 Task: Get the current traffic updates for the Plaza in Santa Fe.
Action: Key pressed <Key.caps_lock>P<Key.caps_lock>laza<Key.space>,<Key.caps_lock>S<Key.caps_lock>anta<Key.space><Key.caps_lock>F<Key.caps_lock>e
Screenshot: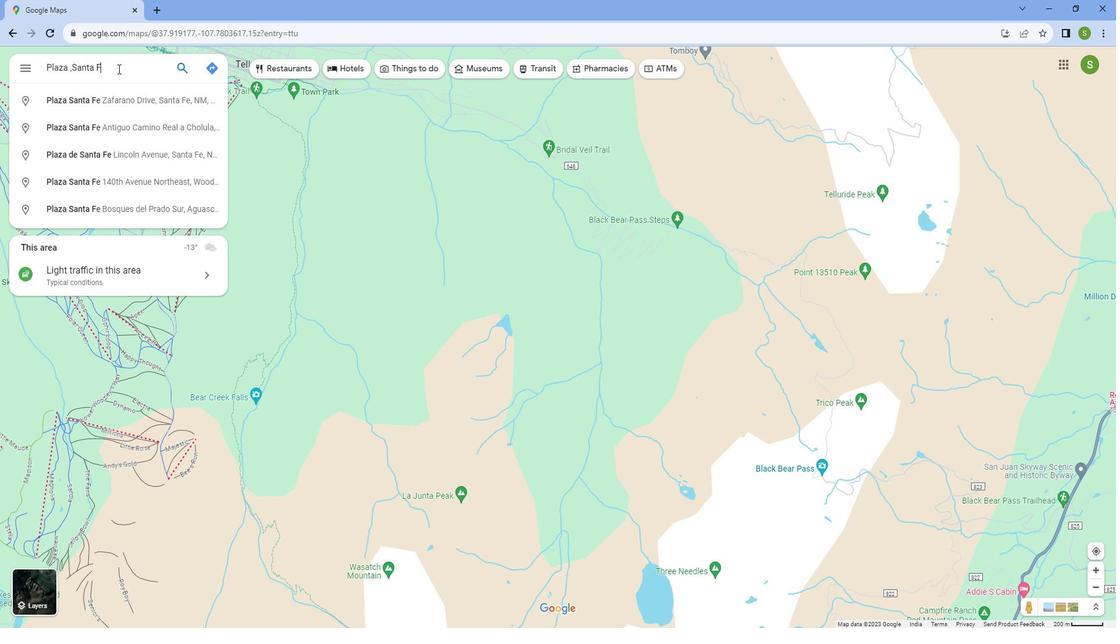 
Action: Mouse moved to (119, 104)
Screenshot: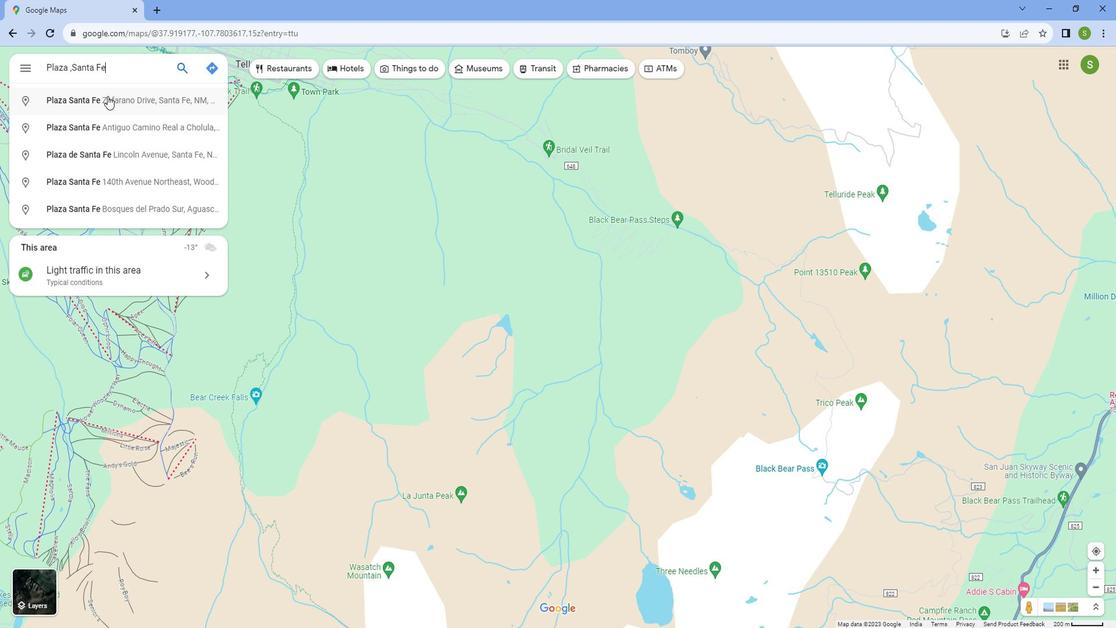 
Action: Mouse pressed left at (119, 104)
Screenshot: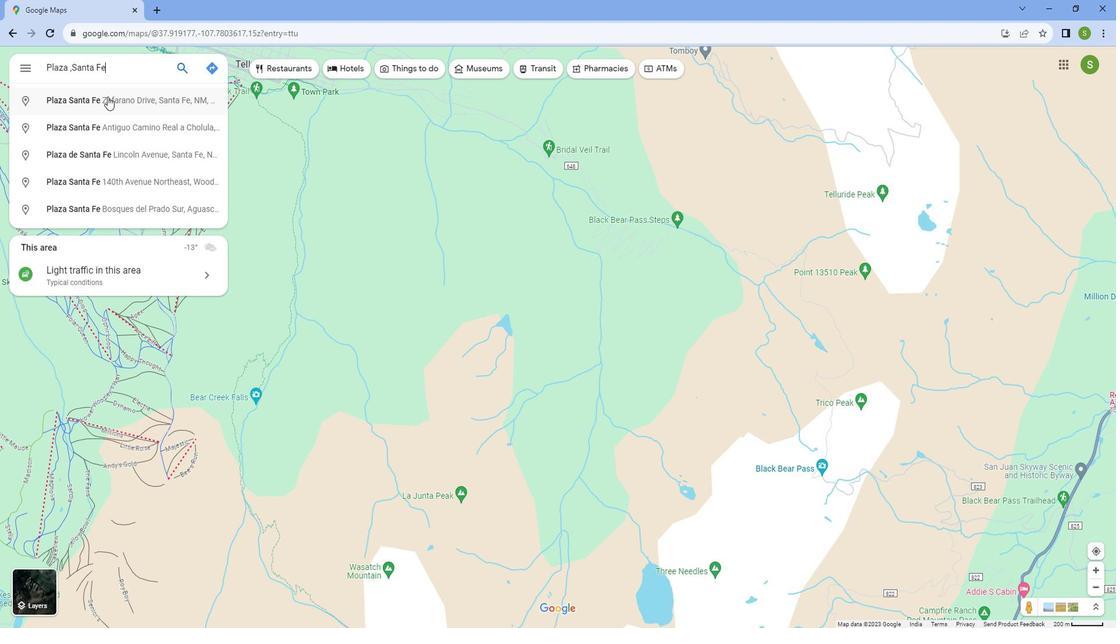 
Action: Mouse moved to (375, 578)
Screenshot: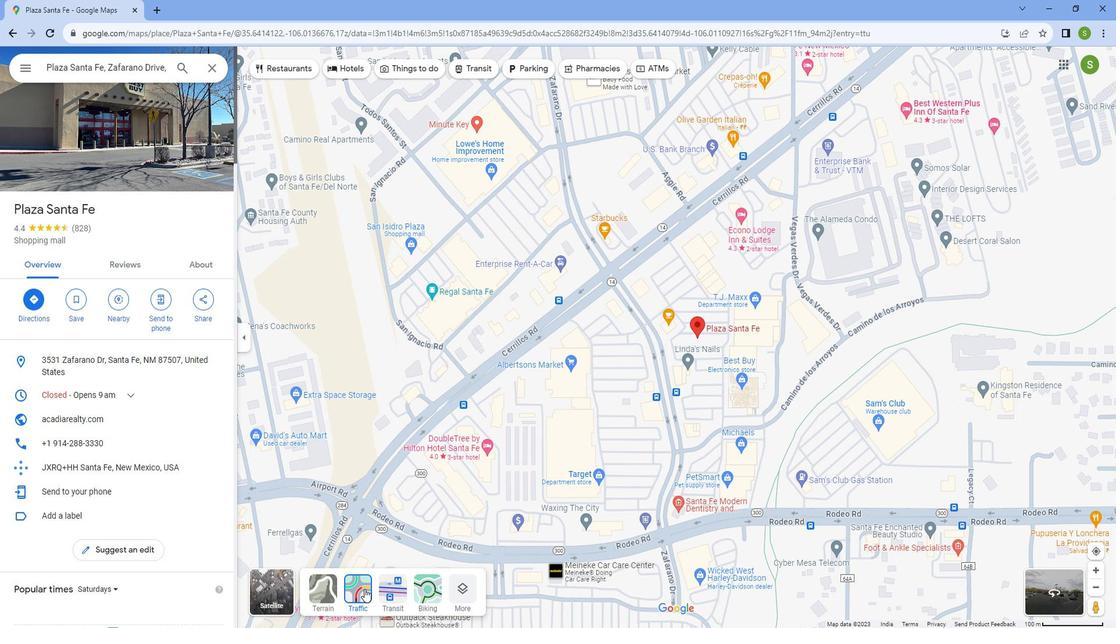 
Action: Mouse pressed left at (375, 578)
Screenshot: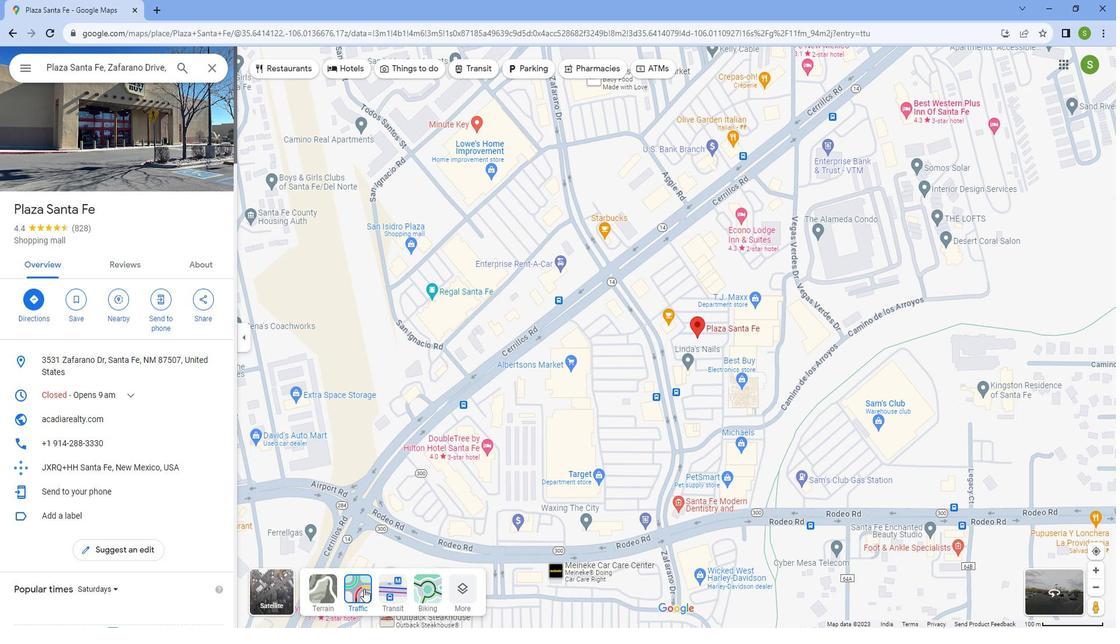 
Action: Mouse moved to (625, 300)
Screenshot: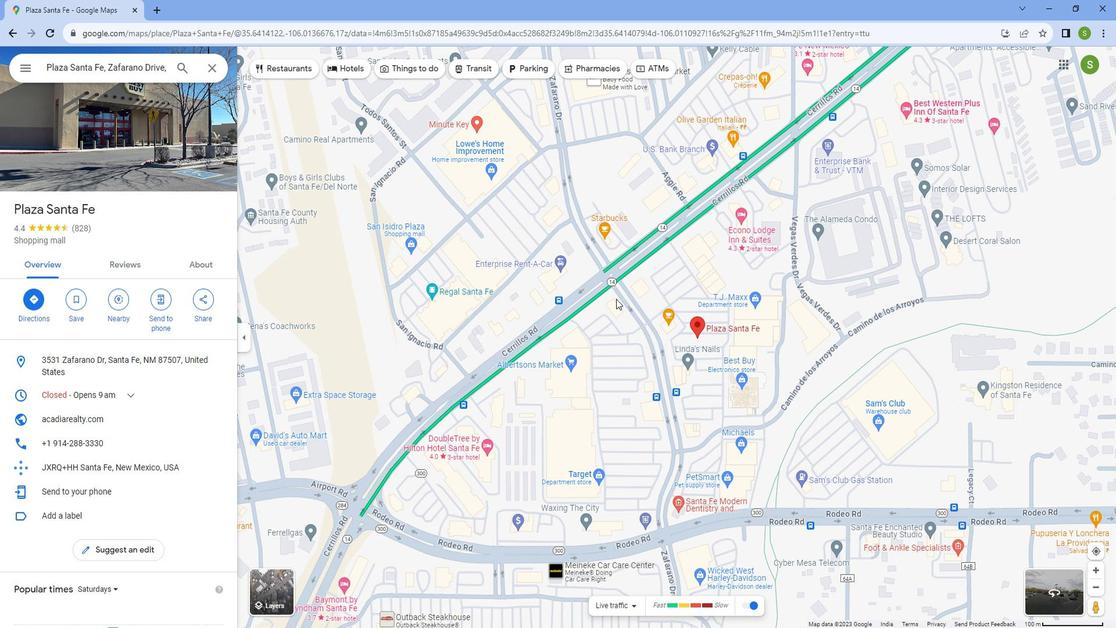 
Action: Mouse pressed left at (625, 300)
Screenshot: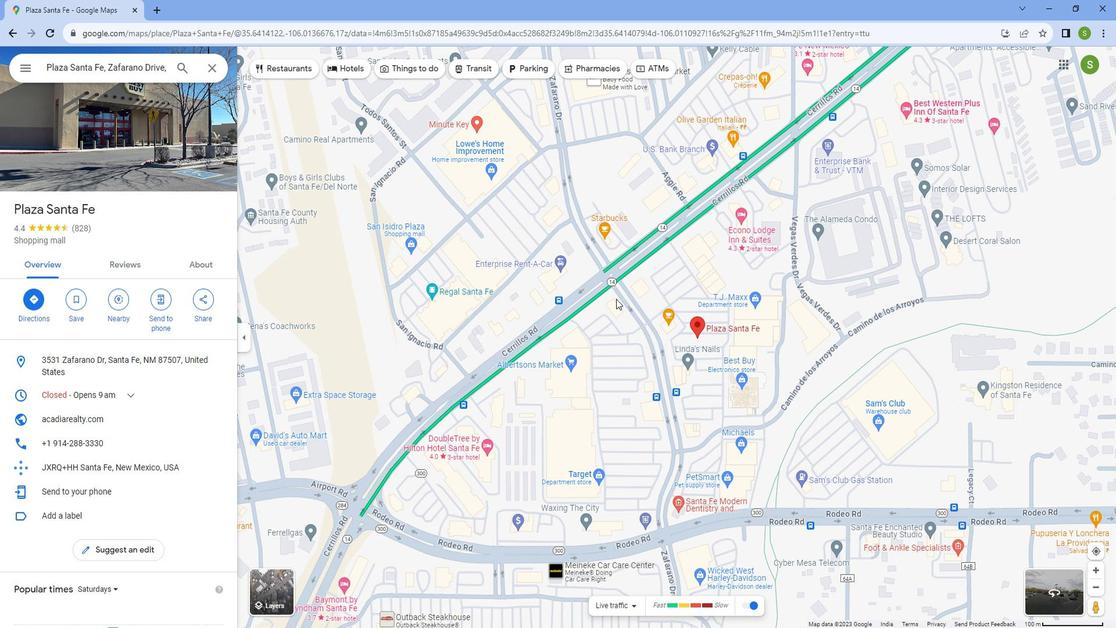 
Action: Mouse moved to (681, 362)
Screenshot: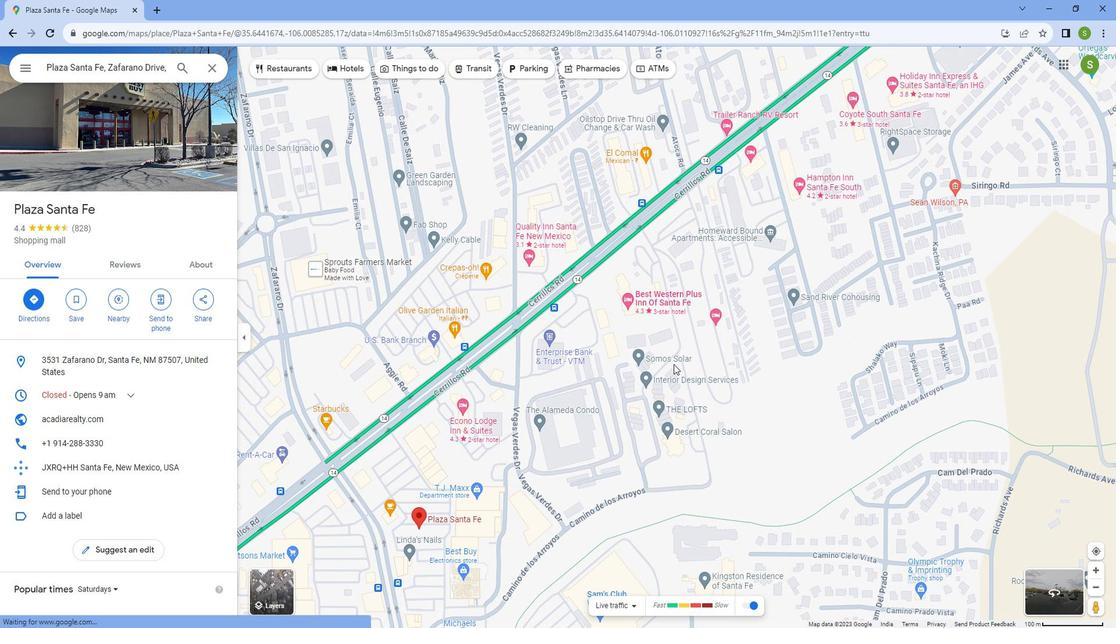 
Action: Mouse pressed left at (681, 362)
Screenshot: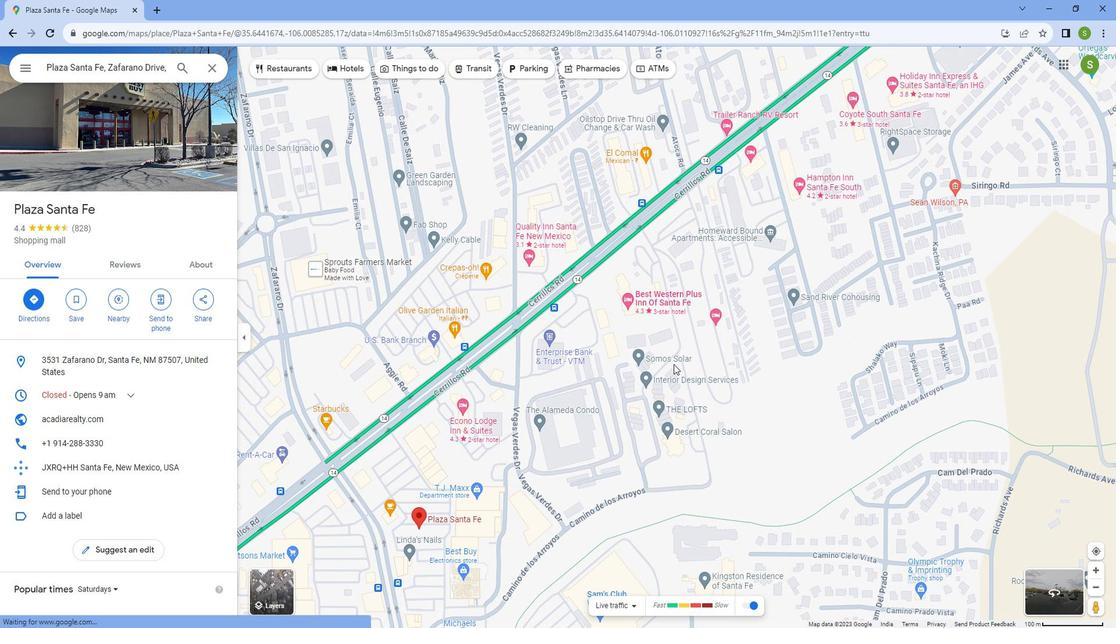 
Action: Mouse moved to (819, 411)
Screenshot: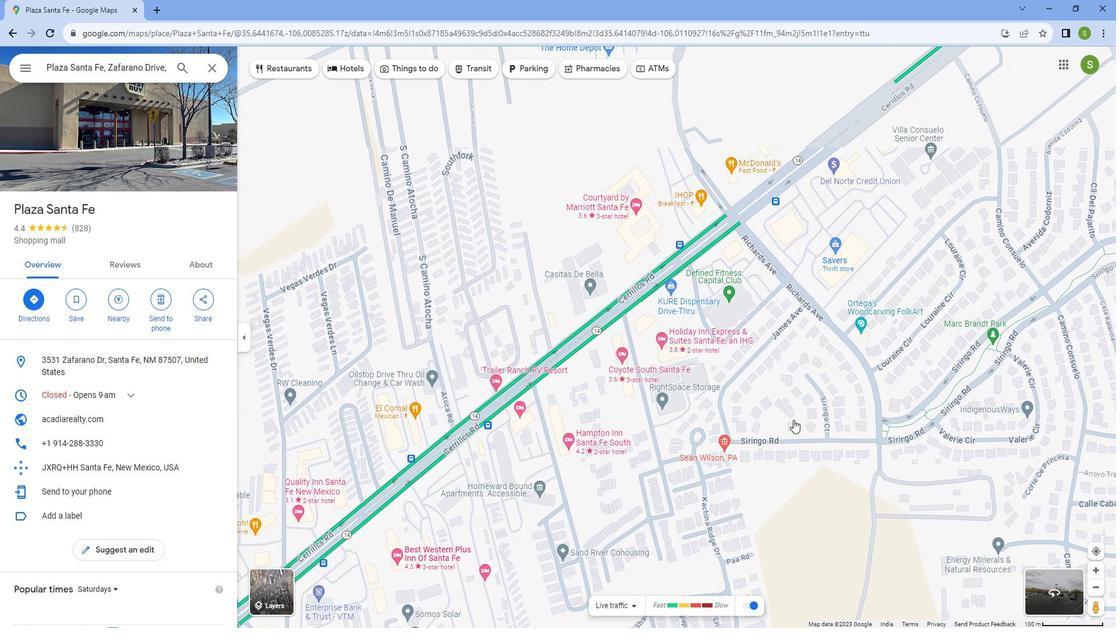 
Action: Mouse pressed left at (819, 411)
Screenshot: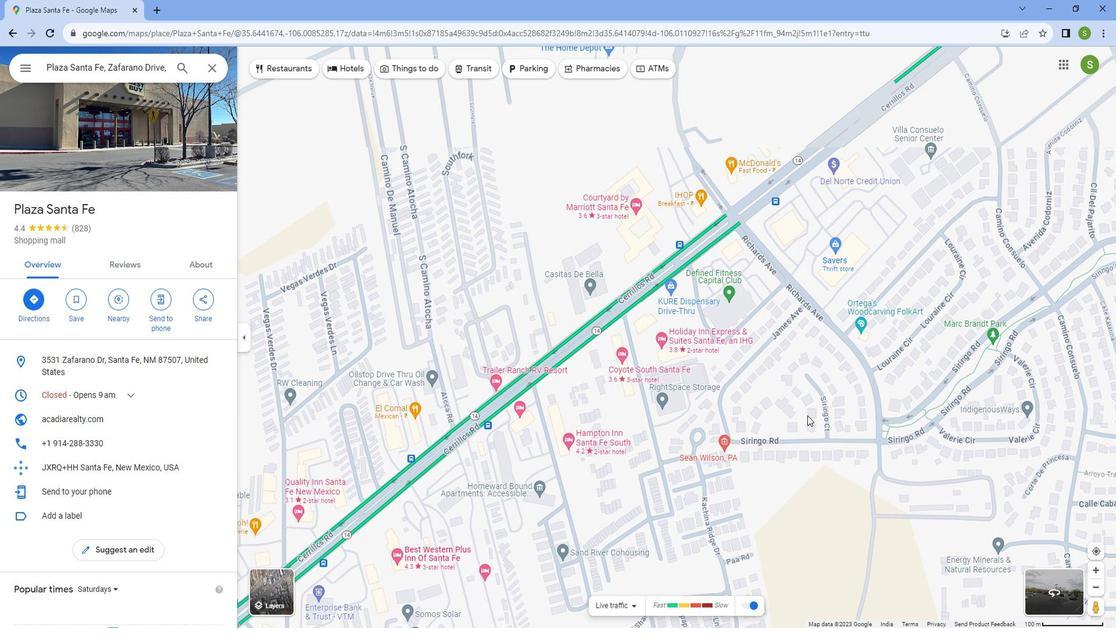 
Action: Mouse moved to (549, 410)
Screenshot: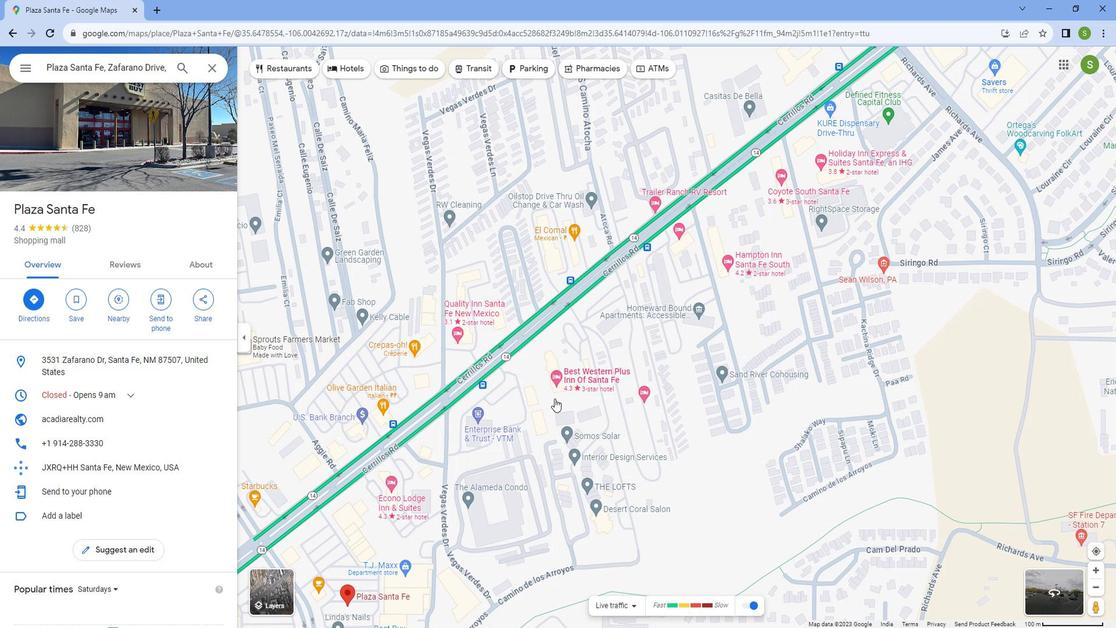 
Action: Mouse pressed left at (549, 410)
Screenshot: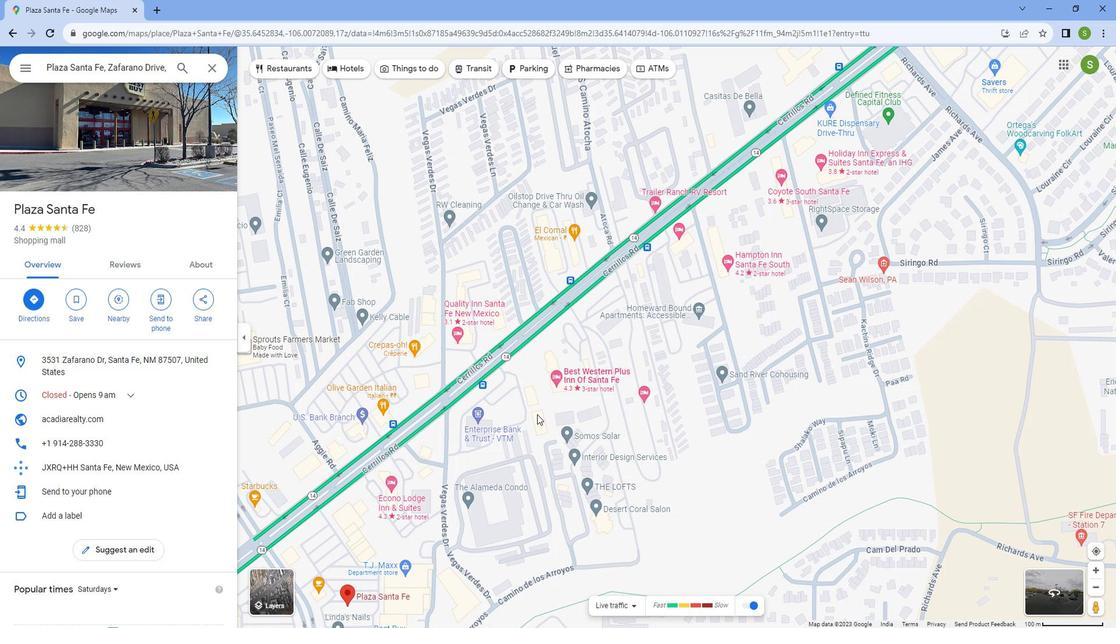 
Action: Mouse moved to (485, 428)
Screenshot: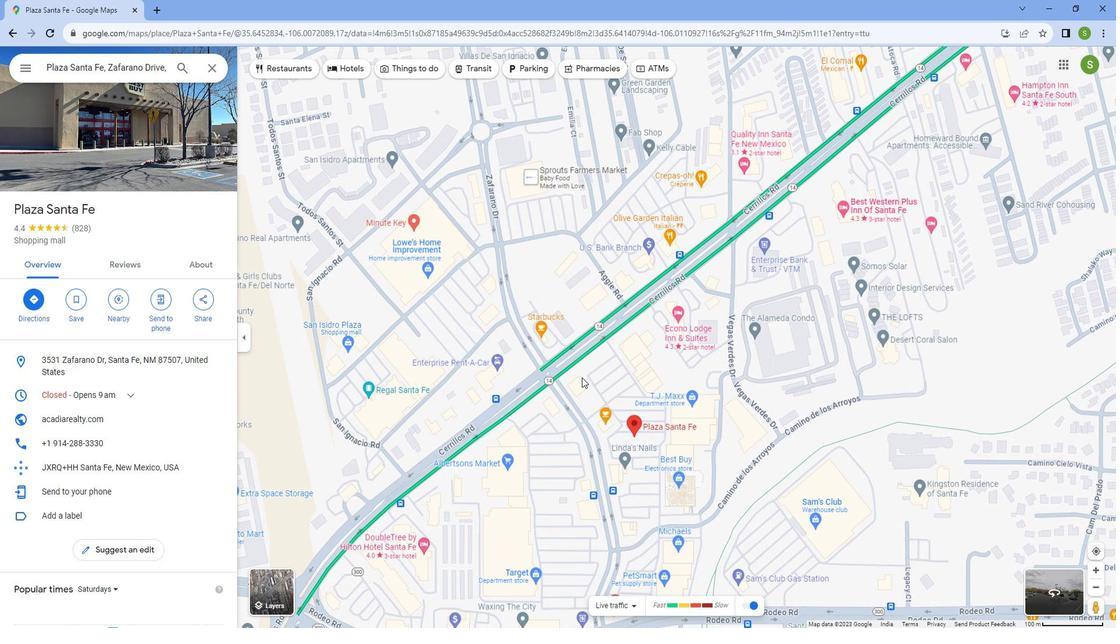 
Action: Mouse pressed left at (485, 428)
Screenshot: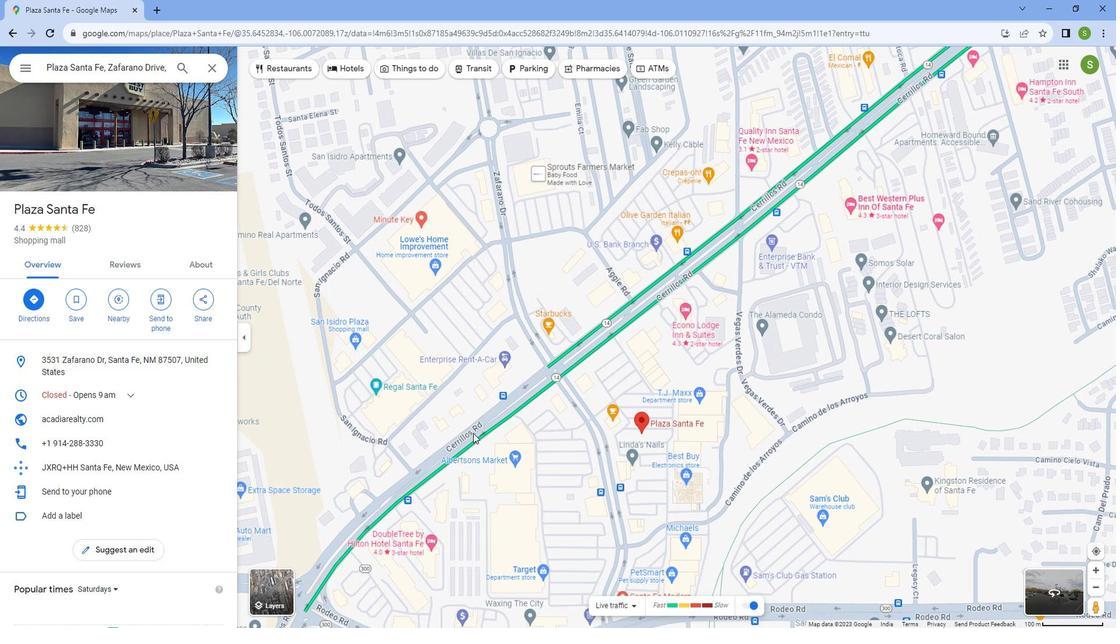 
Action: Mouse moved to (557, 422)
Screenshot: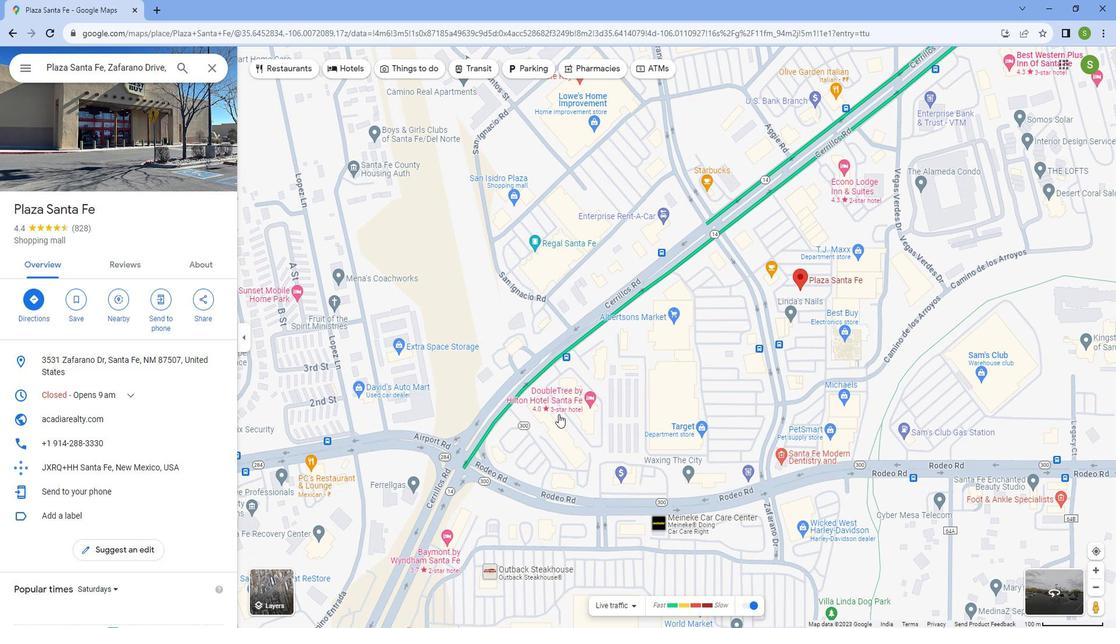 
Action: Mouse pressed left at (557, 422)
Screenshot: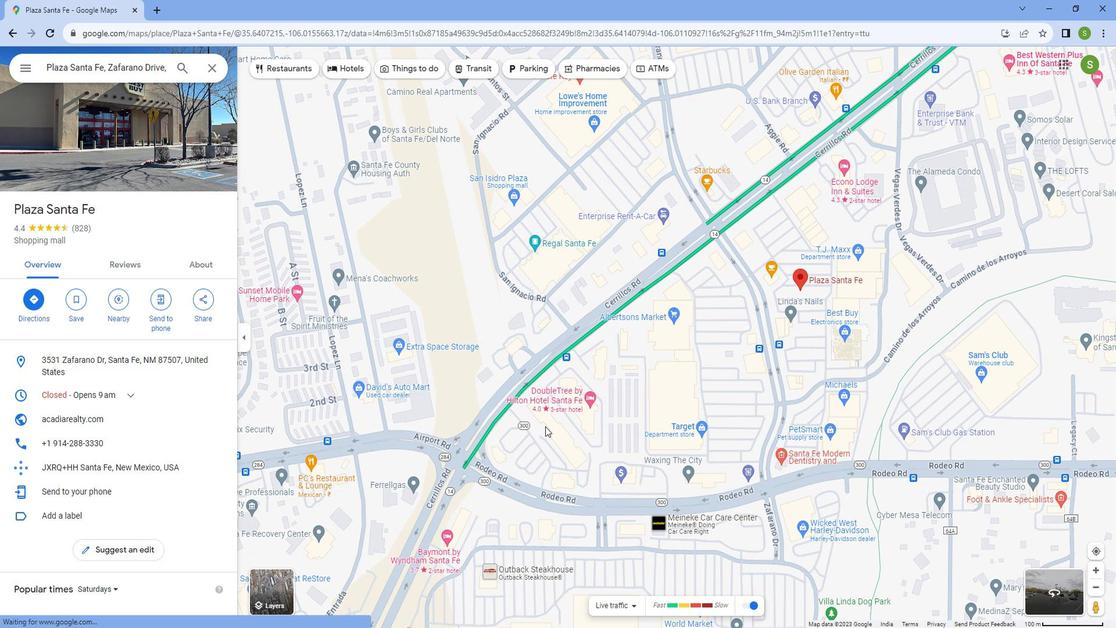 
Action: Mouse moved to (598, 338)
Screenshot: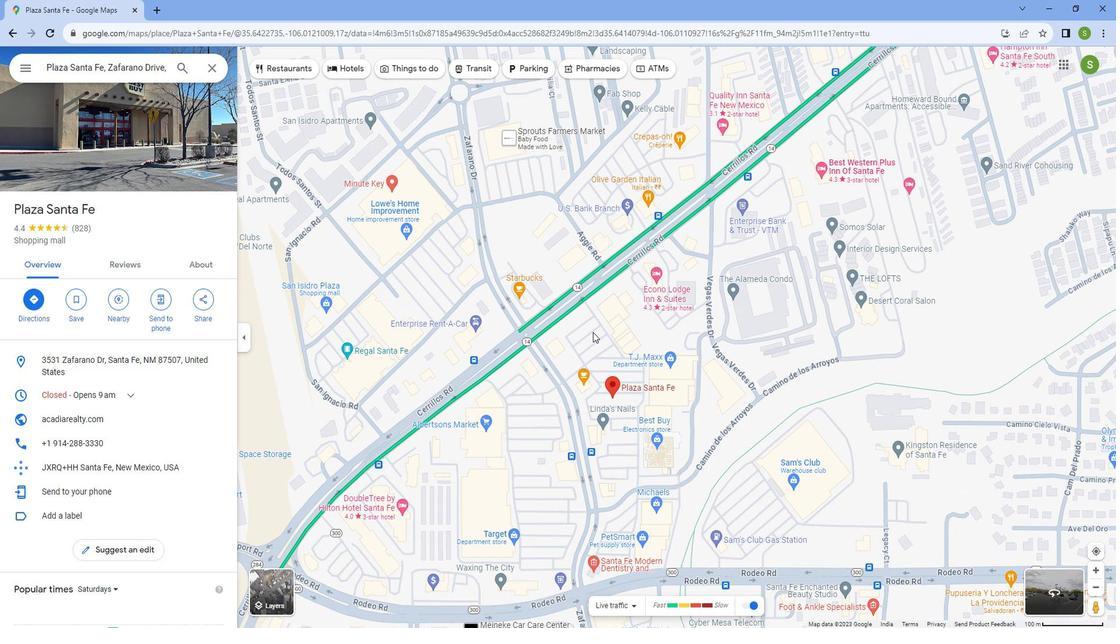 
Action: Mouse scrolled (598, 339) with delta (0, 0)
Screenshot: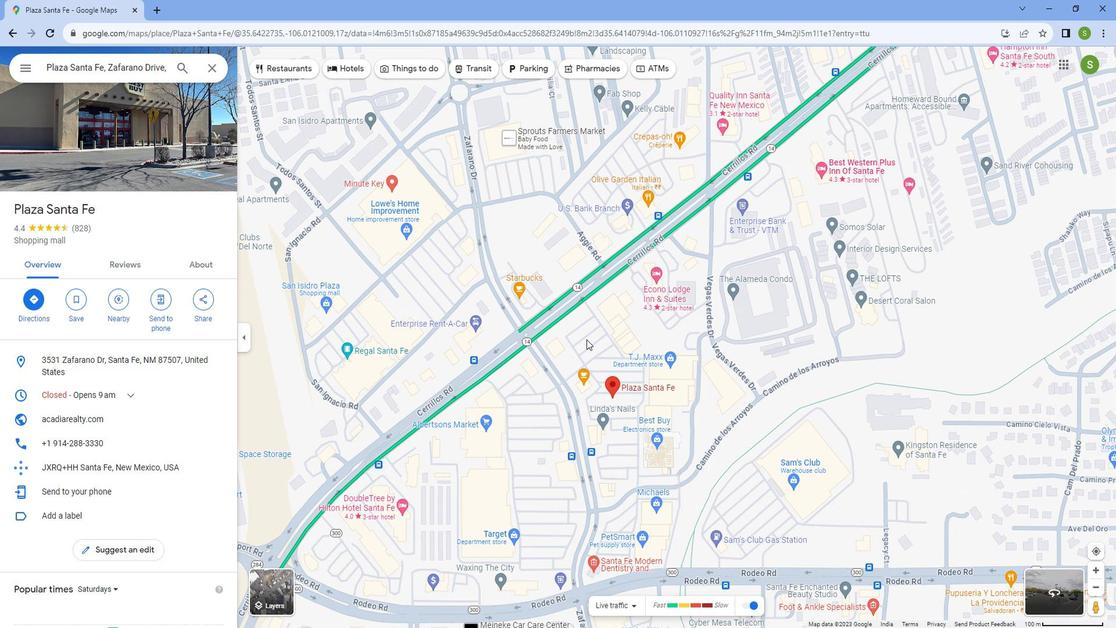 
Action: Mouse scrolled (598, 339) with delta (0, 0)
Screenshot: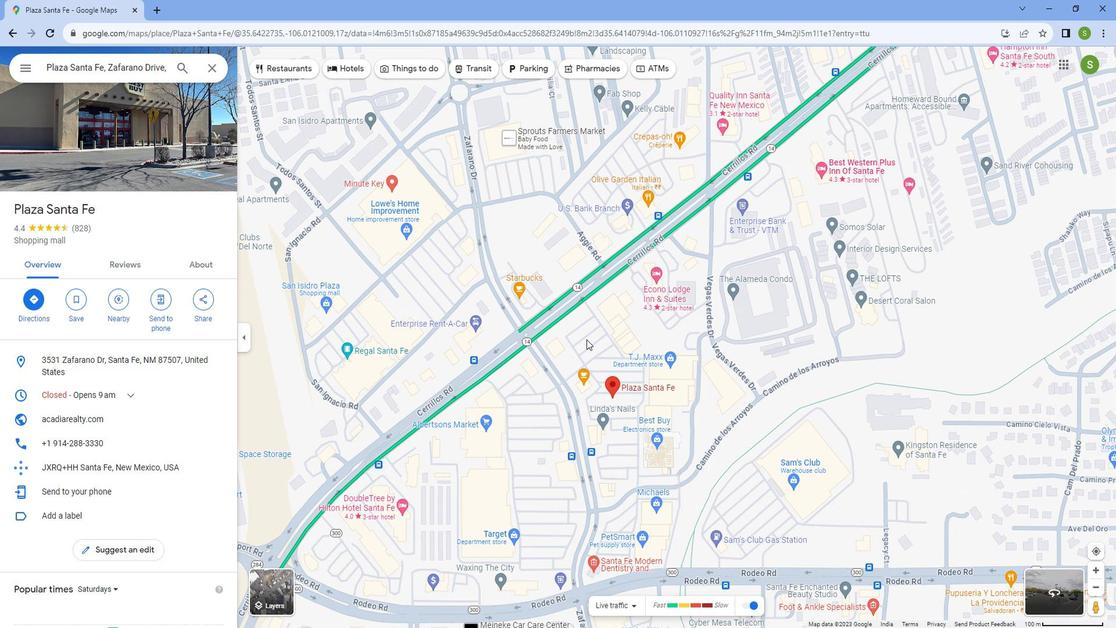 
Action: Mouse scrolled (598, 339) with delta (0, 0)
Screenshot: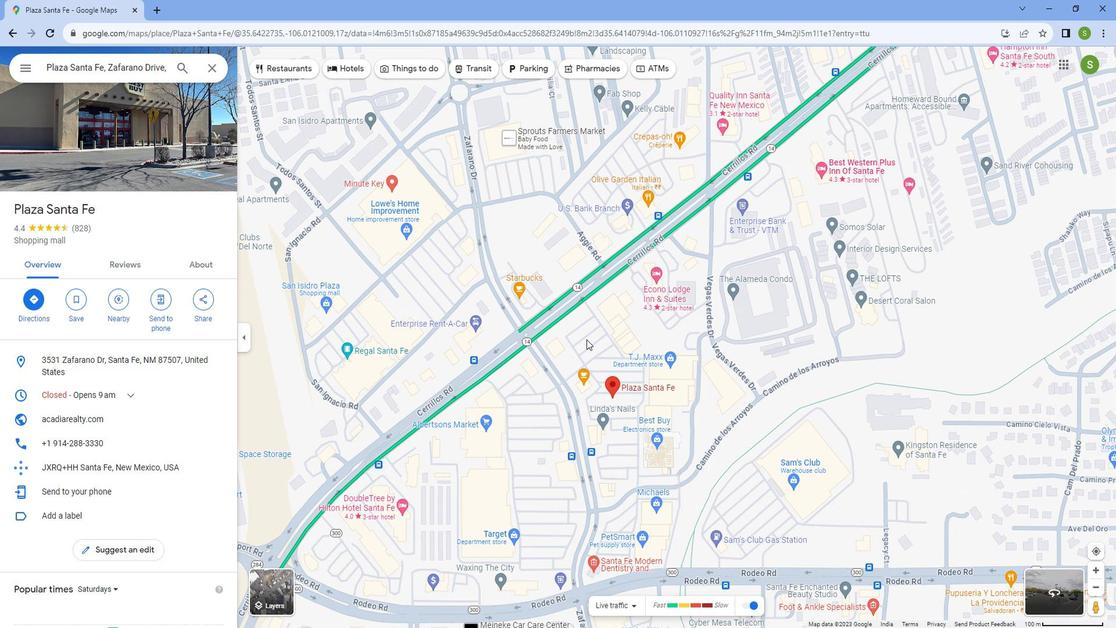 
Action: Mouse scrolled (598, 339) with delta (0, 0)
Screenshot: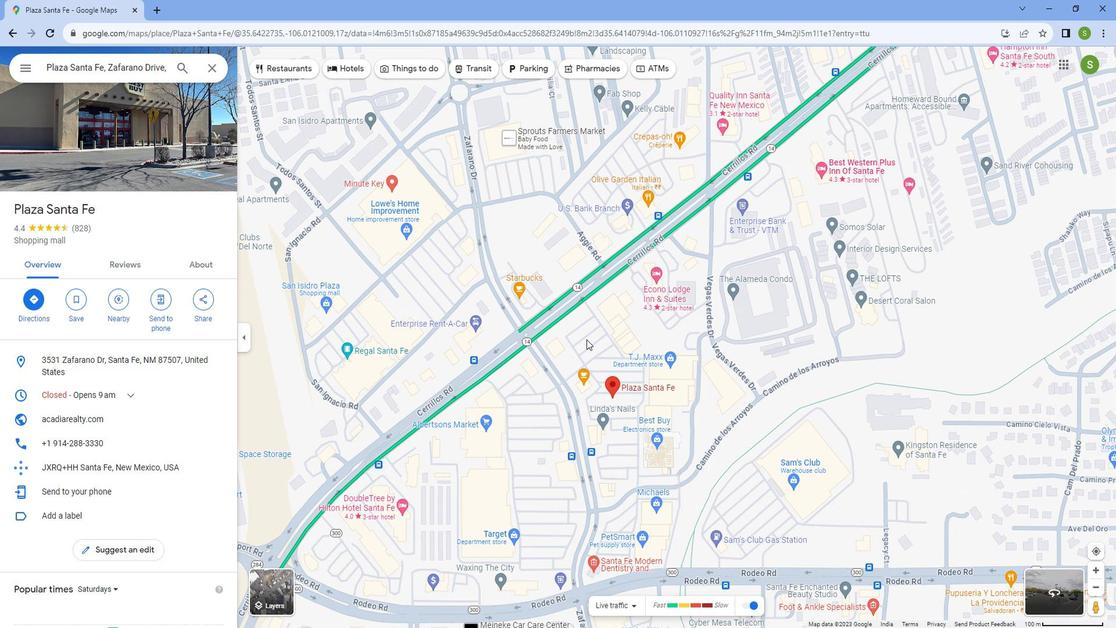 
Action: Mouse scrolled (598, 339) with delta (0, 0)
Screenshot: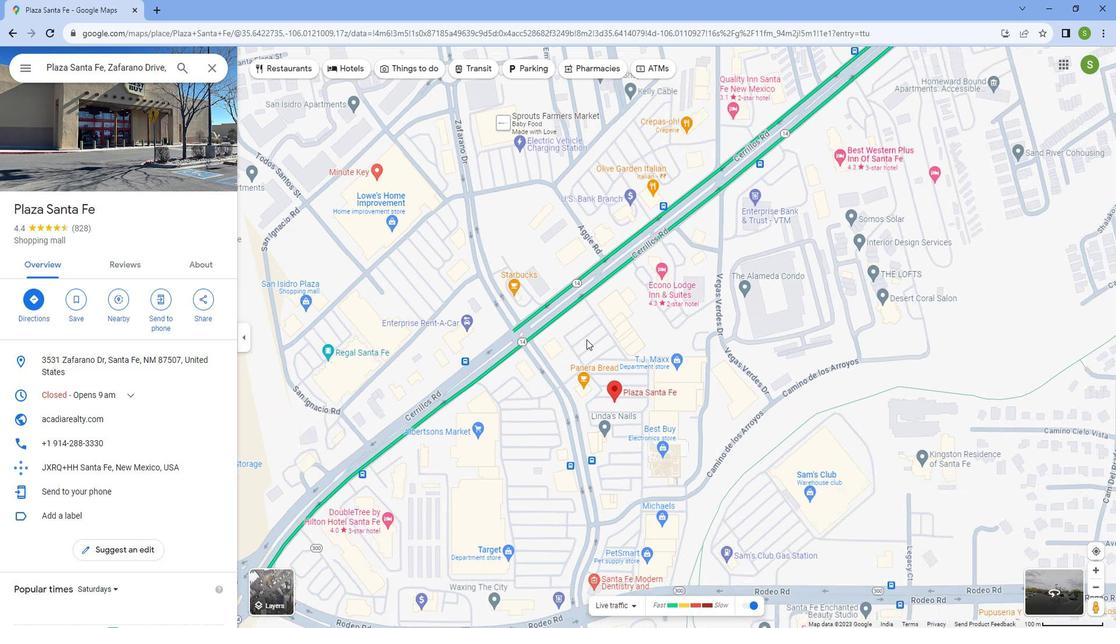 
Action: Mouse moved to (628, 322)
Screenshot: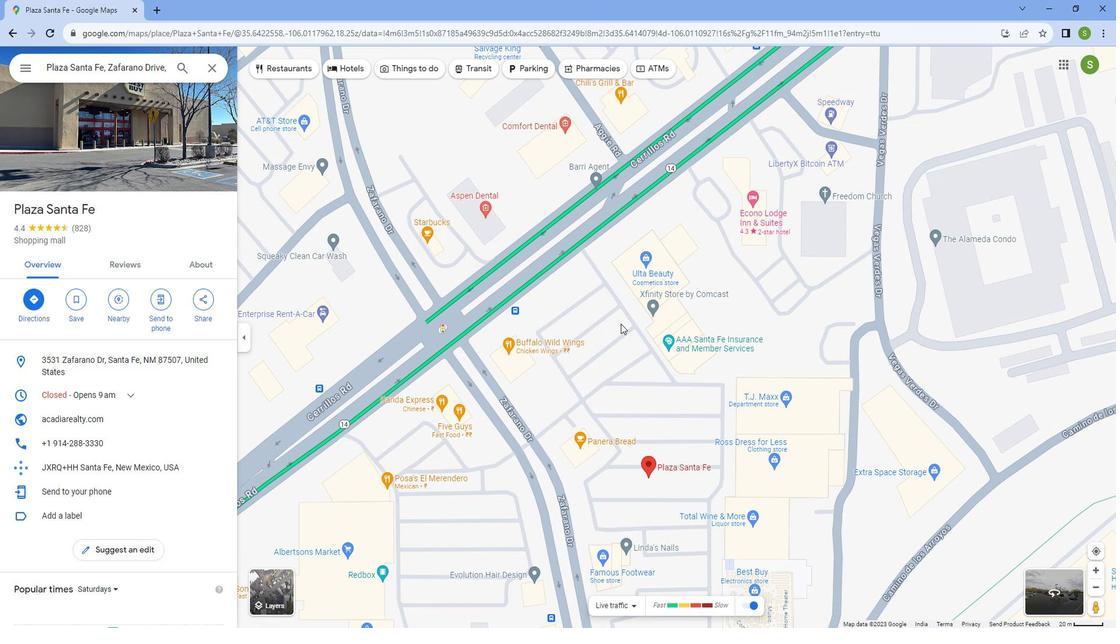 
Action: Mouse pressed left at (628, 322)
Screenshot: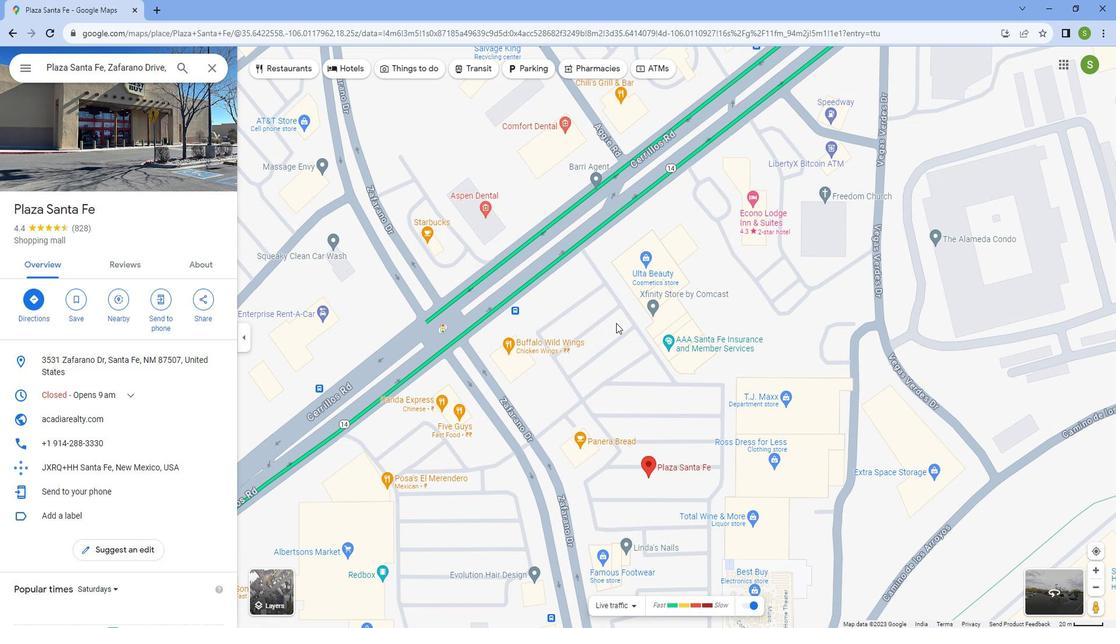 
Action: Mouse moved to (512, 579)
Screenshot: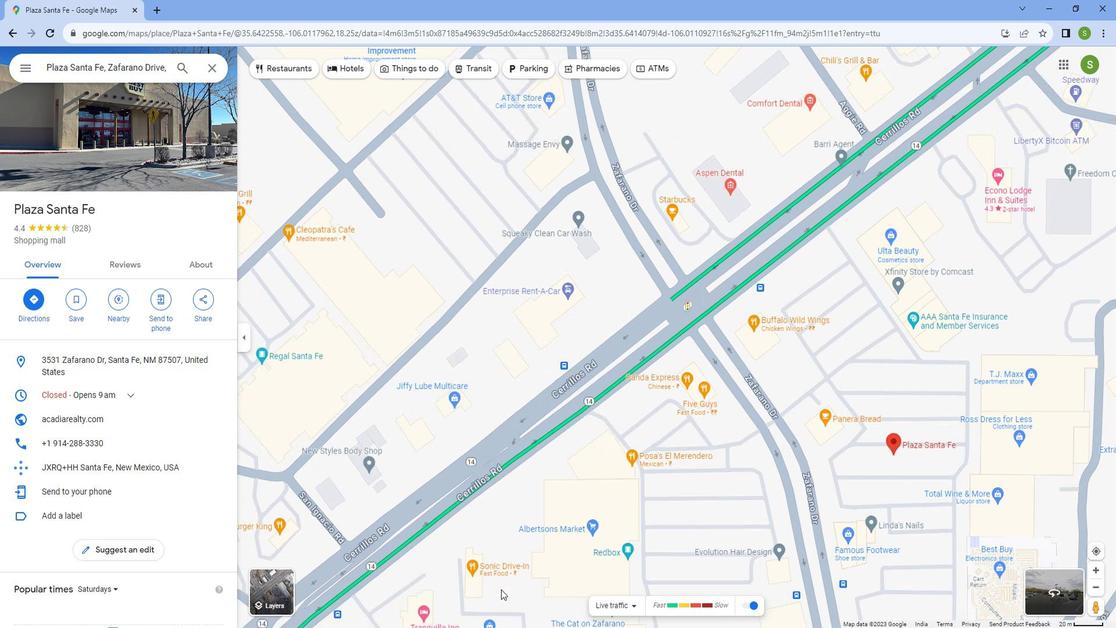 
Action: Mouse pressed left at (512, 579)
Screenshot: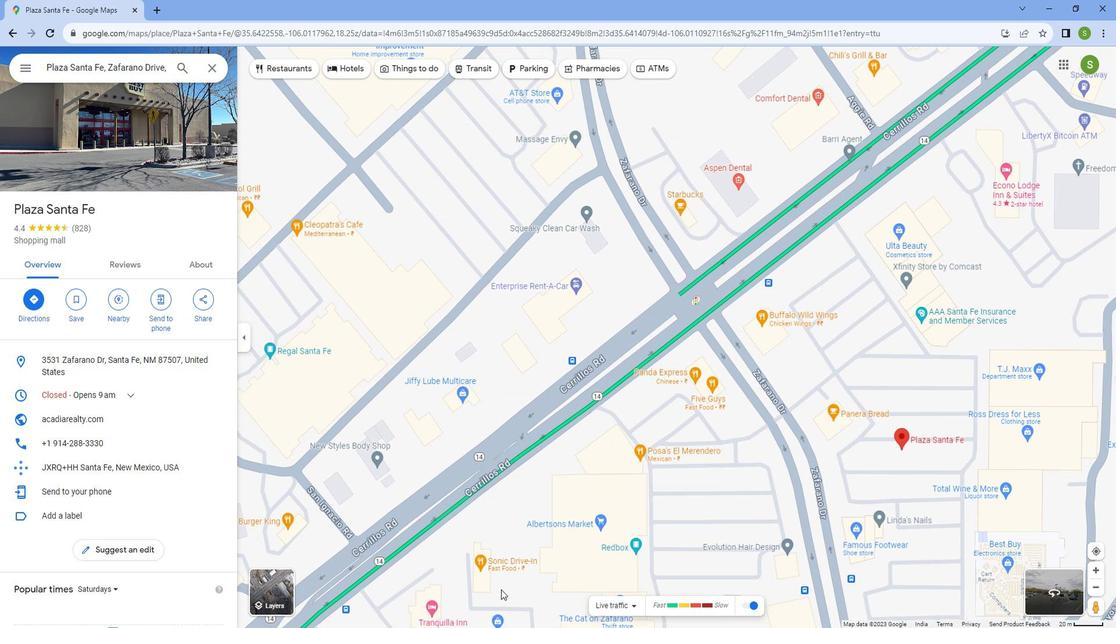 
Action: Mouse moved to (685, 519)
Screenshot: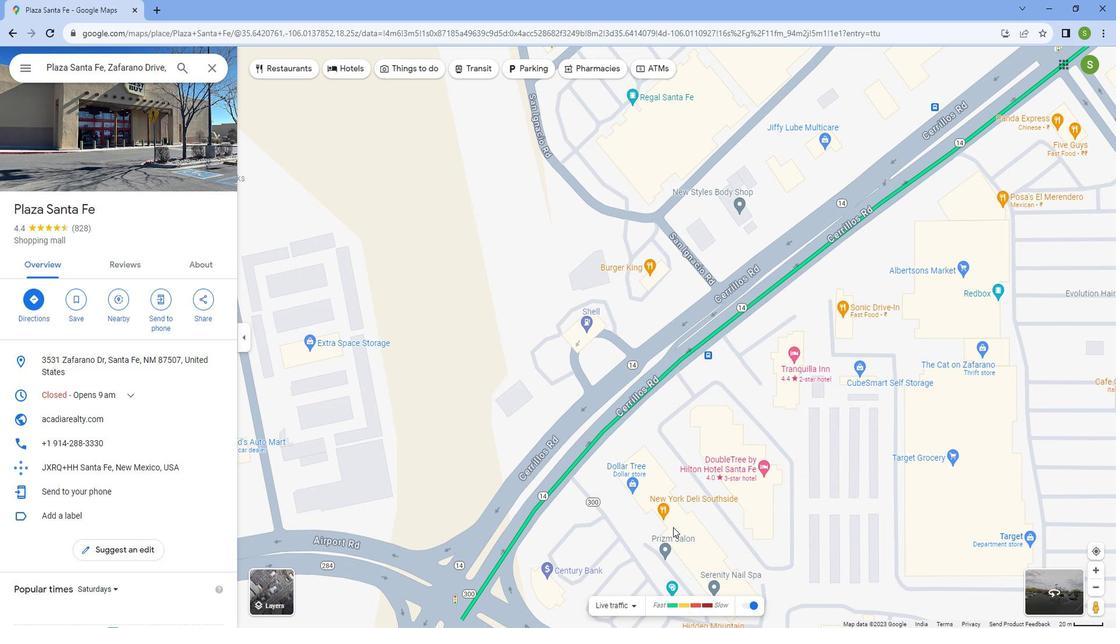 
Action: Mouse pressed left at (685, 519)
Screenshot: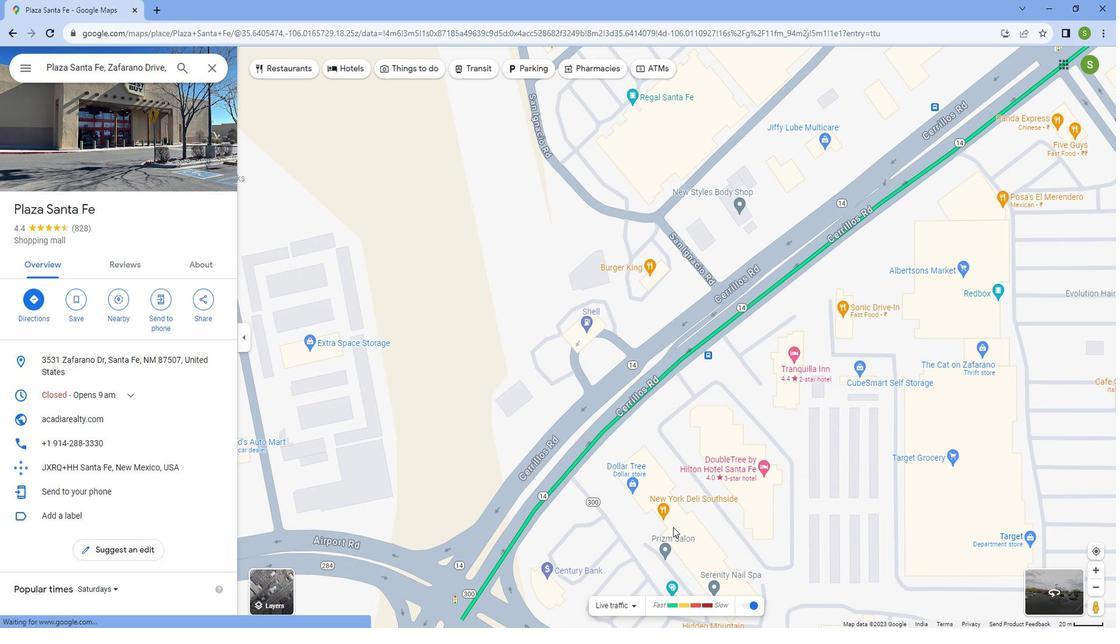 
Action: Mouse moved to (768, 336)
Screenshot: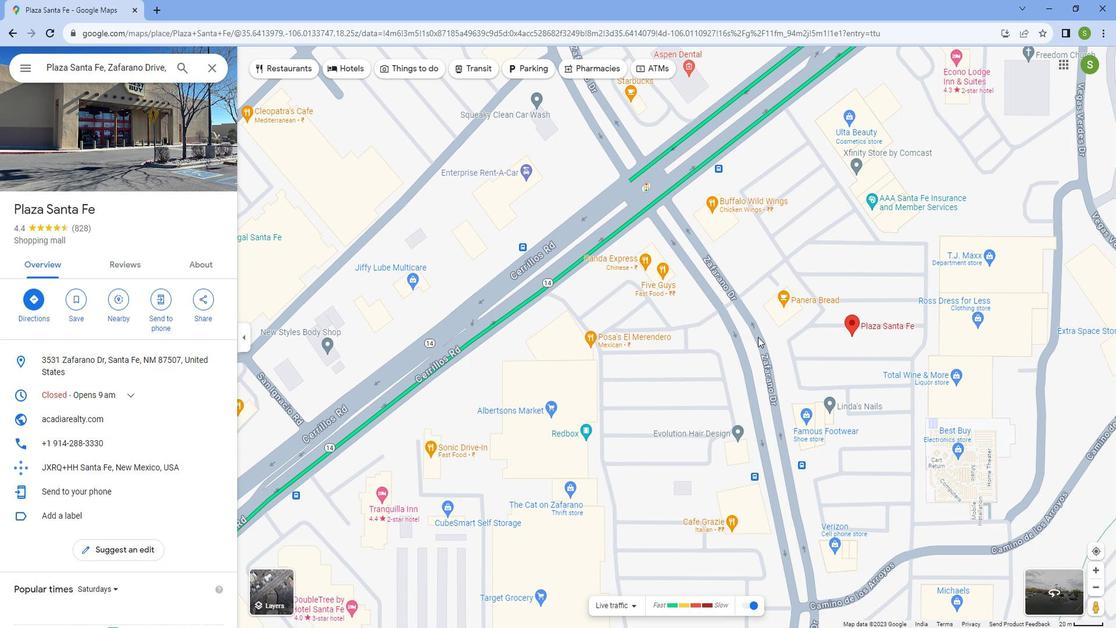 
Action: Mouse pressed left at (768, 336)
Screenshot: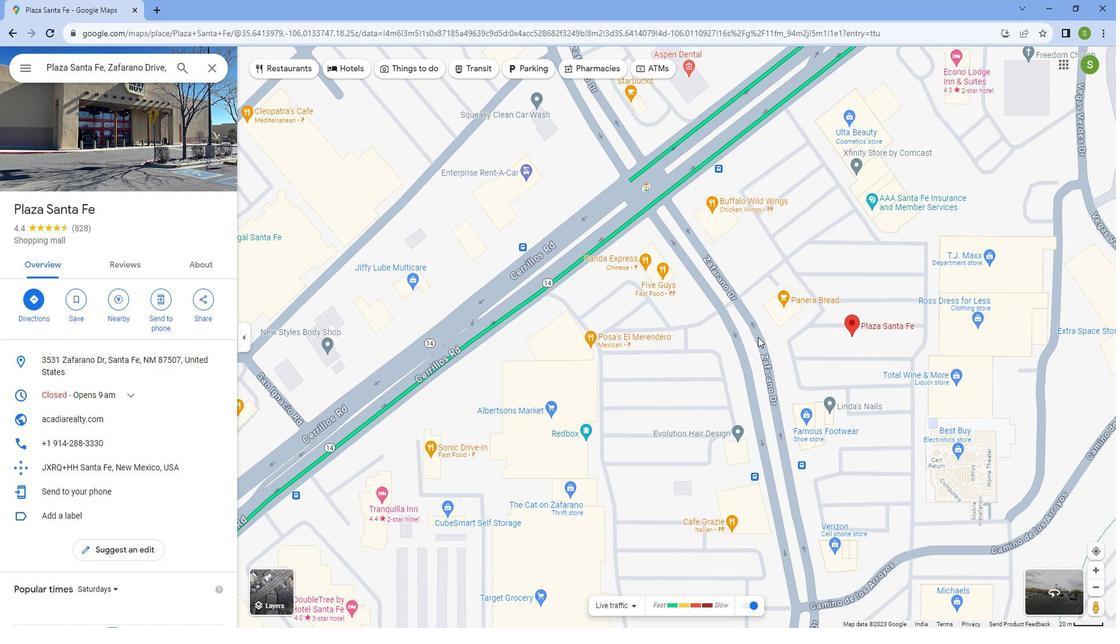 
Action: Mouse moved to (622, 200)
Screenshot: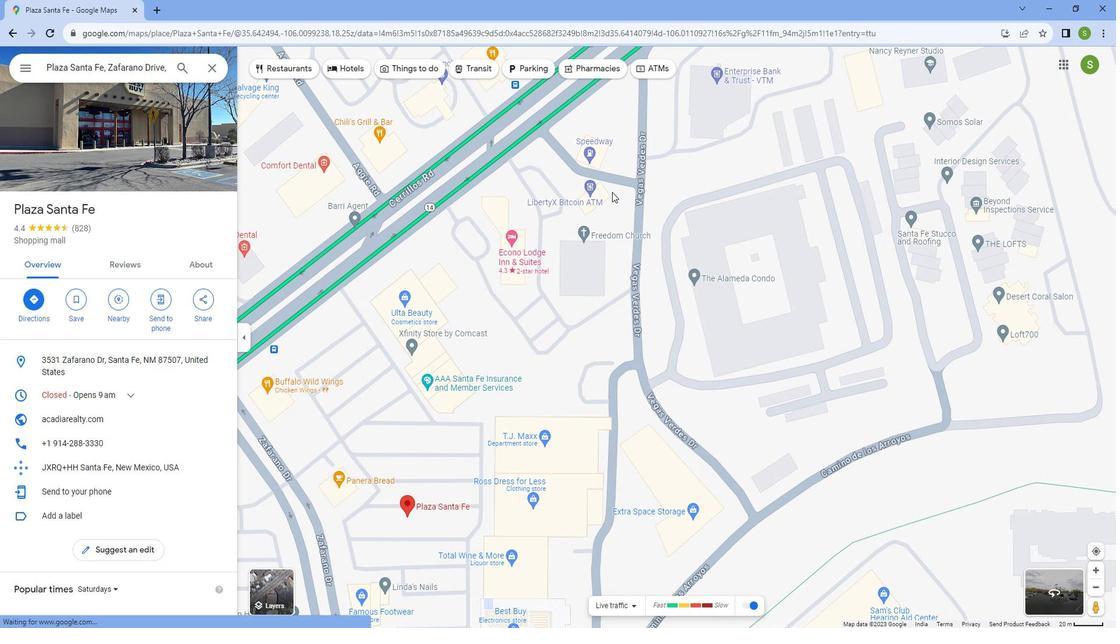 
Action: Mouse pressed left at (622, 200)
Screenshot: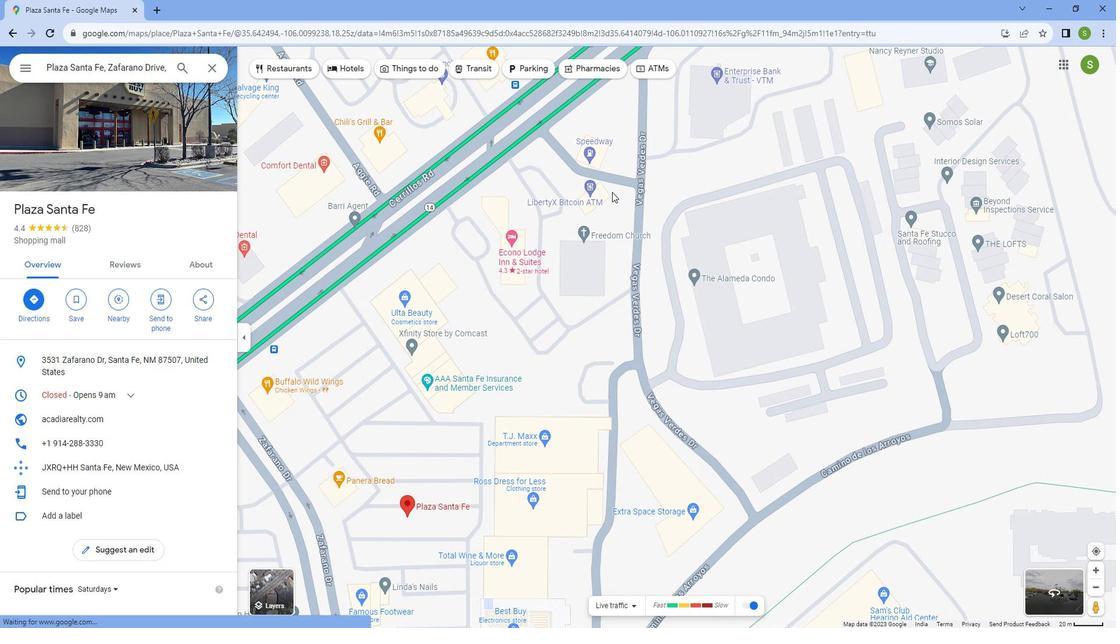
Action: Mouse moved to (835, 311)
Screenshot: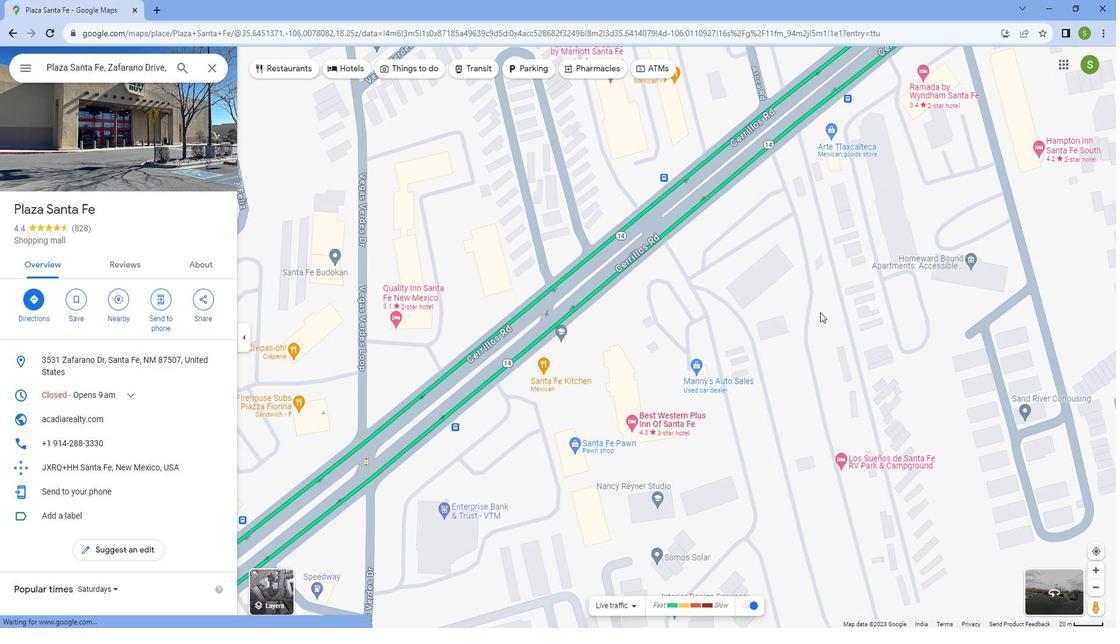 
Action: Mouse pressed left at (835, 311)
Screenshot: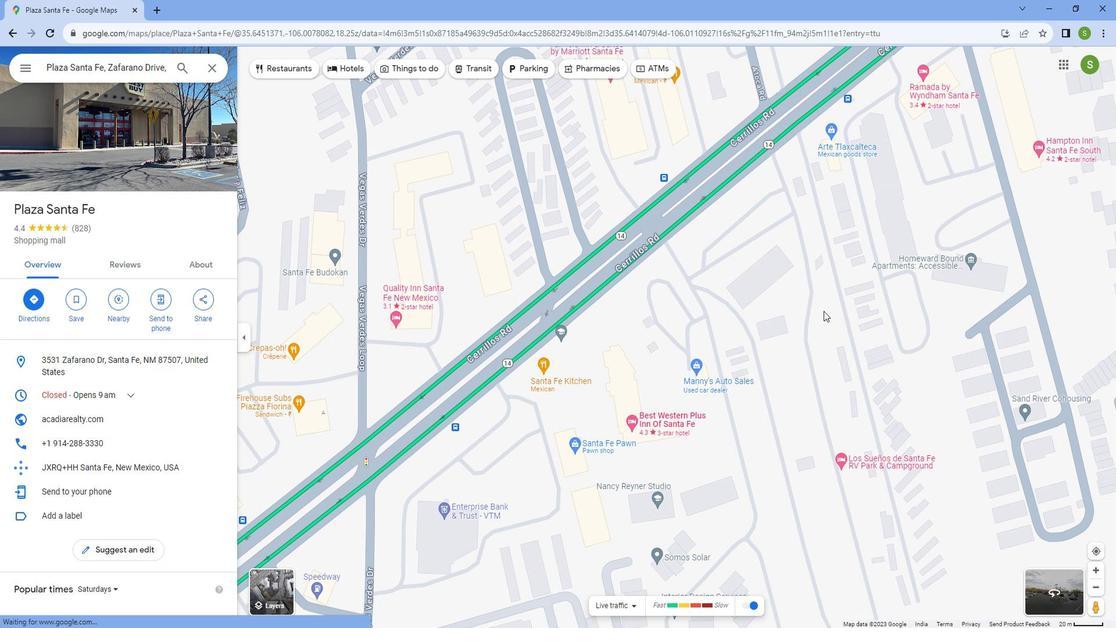 
Action: Mouse moved to (800, 286)
Screenshot: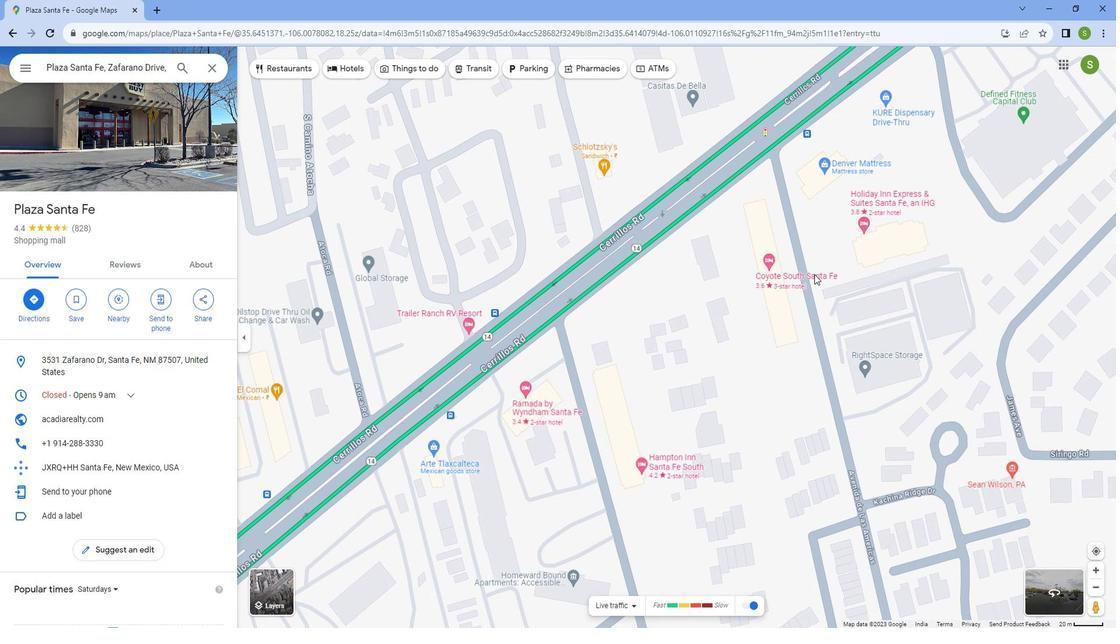 
Action: Mouse pressed left at (800, 286)
Screenshot: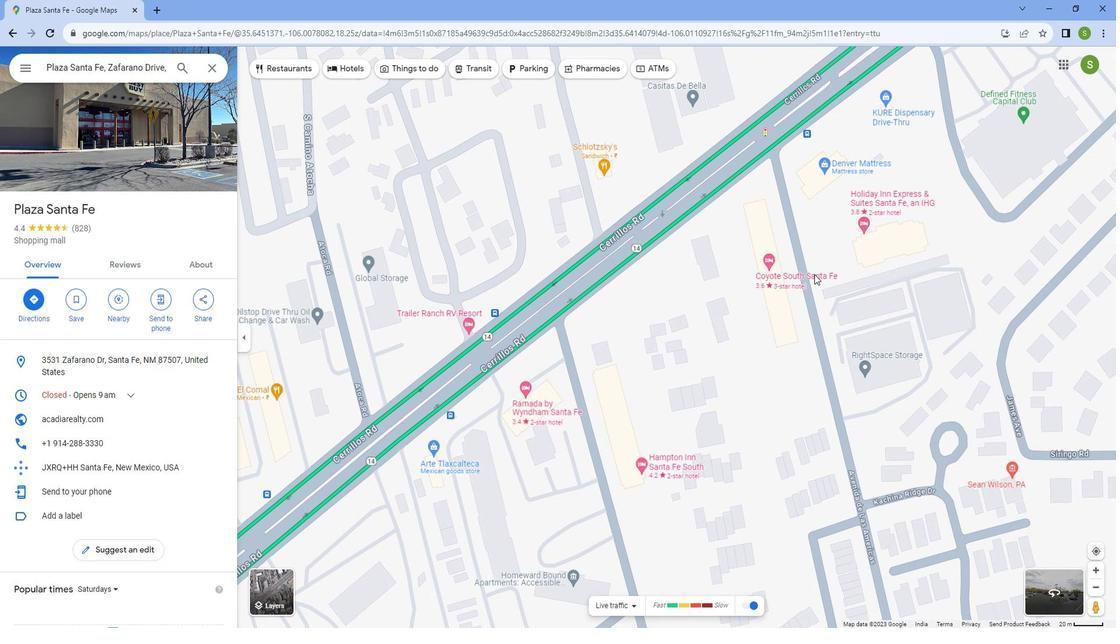
Action: Mouse moved to (553, 336)
Screenshot: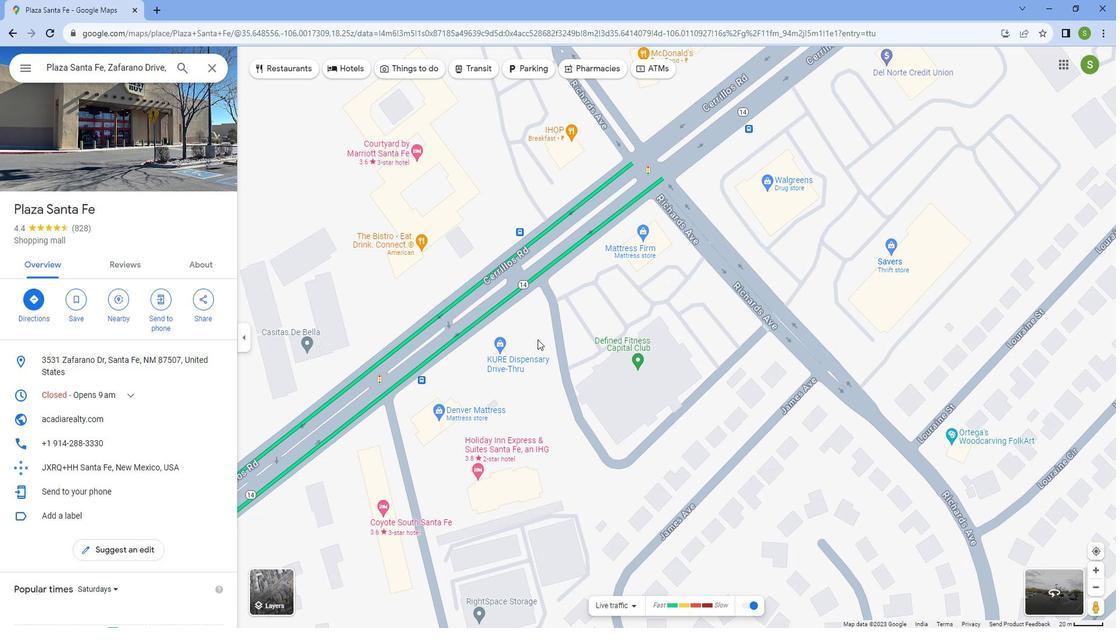 
Action: Mouse pressed left at (553, 336)
Screenshot: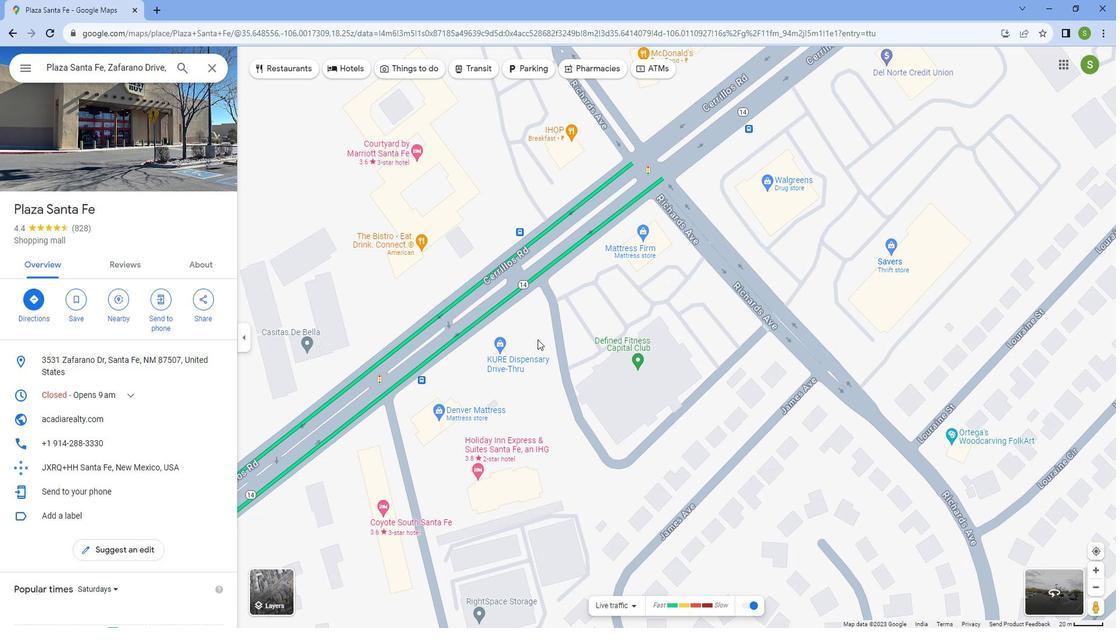 
Action: Mouse moved to (752, 206)
Screenshot: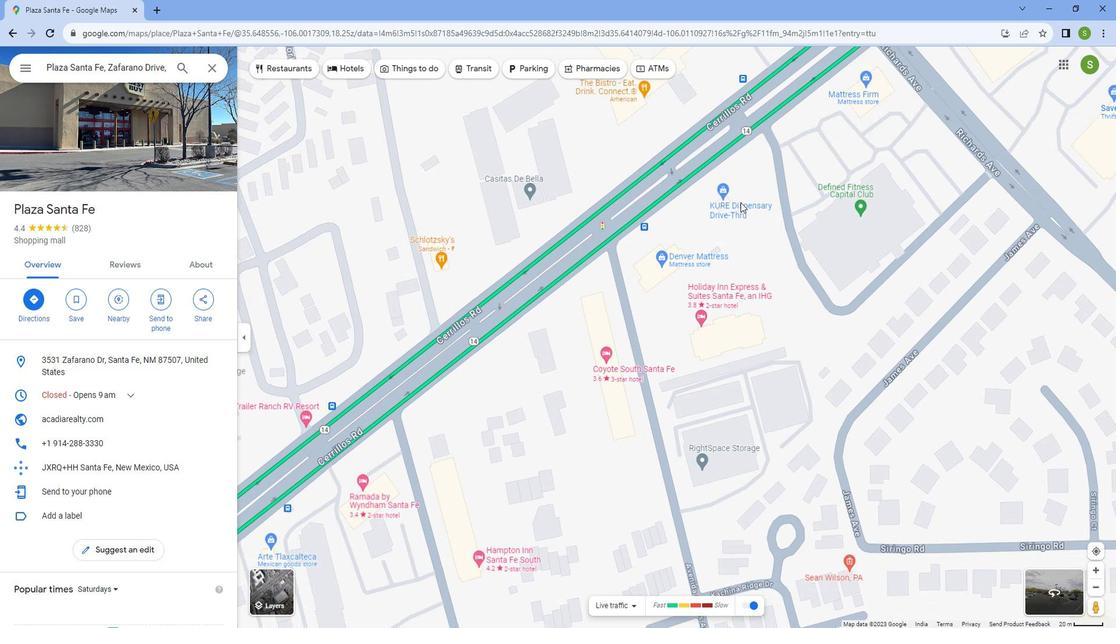 
Action: Mouse scrolled (752, 205) with delta (0, 0)
Screenshot: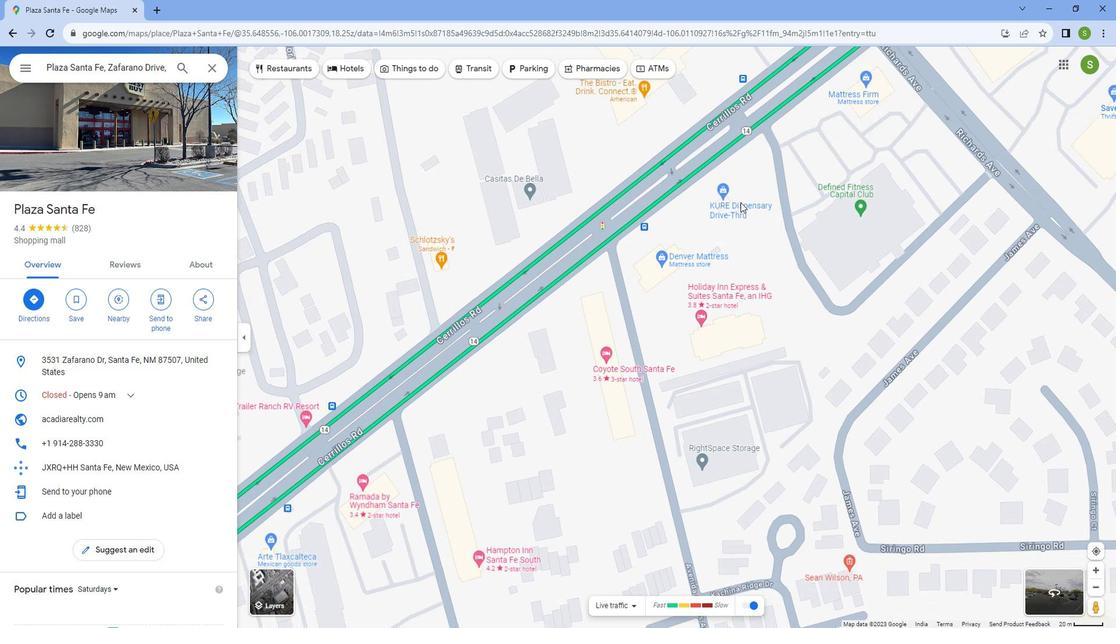 
Action: Mouse scrolled (752, 205) with delta (0, 0)
Screenshot: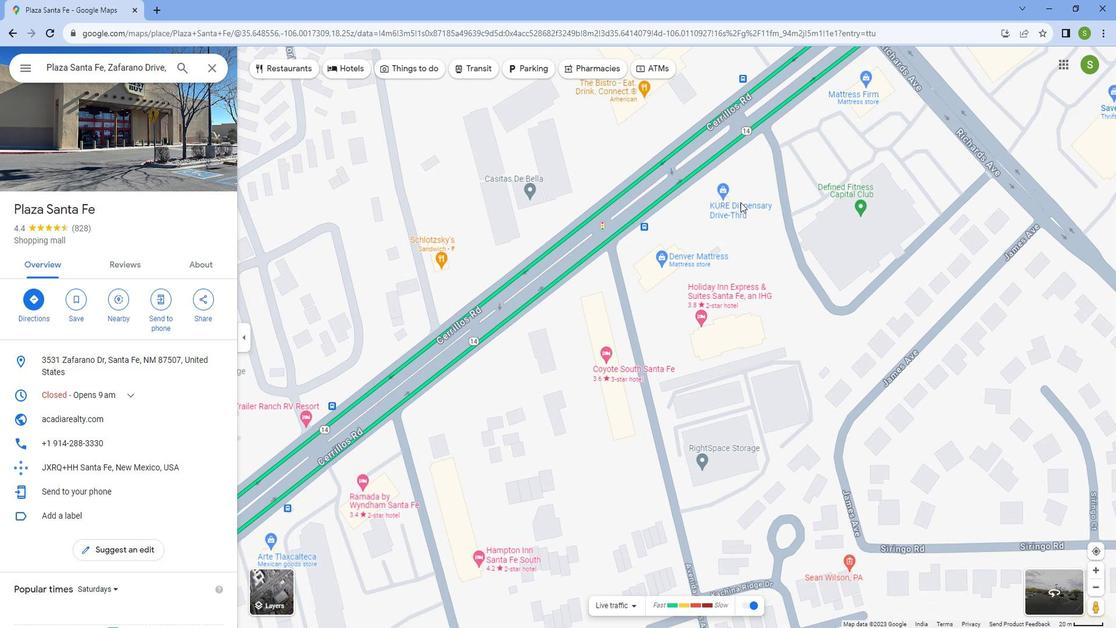
Action: Mouse scrolled (752, 205) with delta (0, 0)
Screenshot: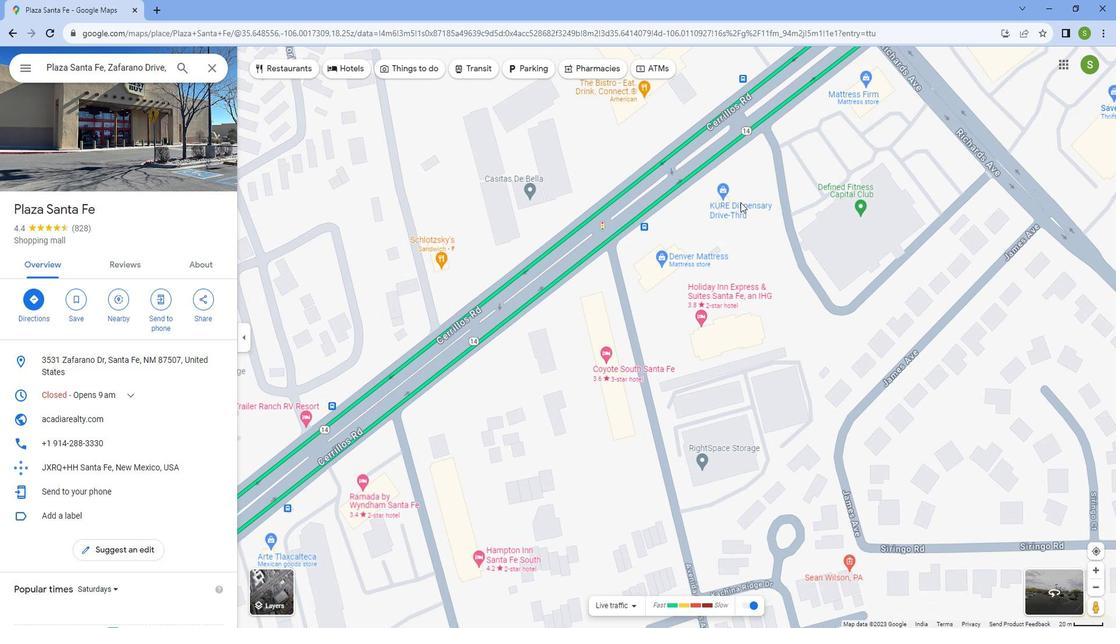 
Action: Mouse scrolled (752, 205) with delta (0, 0)
Screenshot: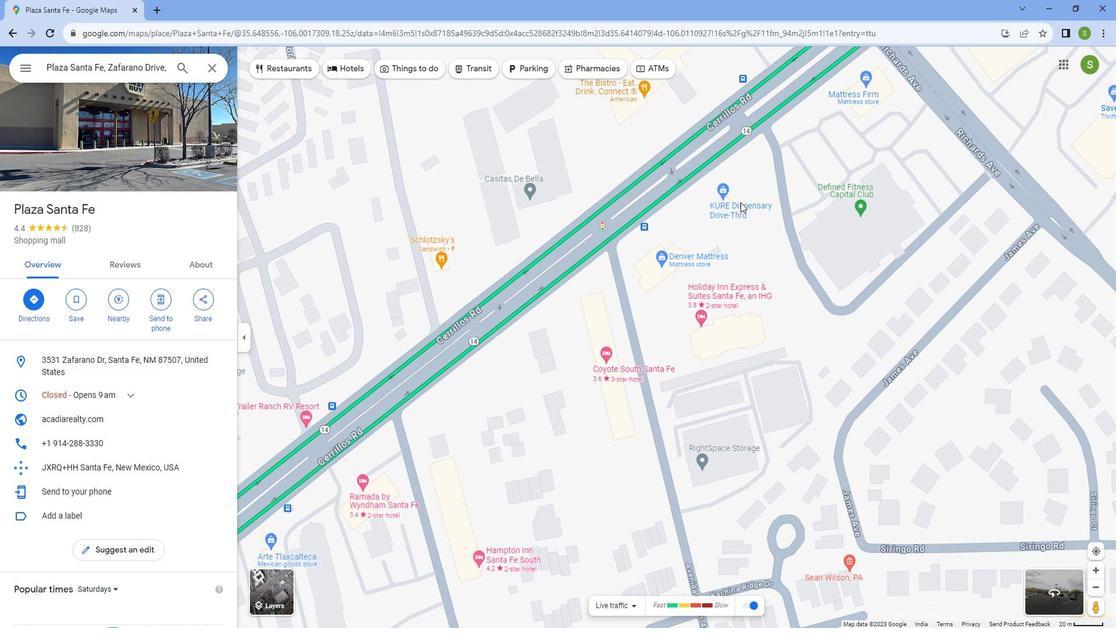 
Action: Mouse scrolled (752, 205) with delta (0, 0)
Screenshot: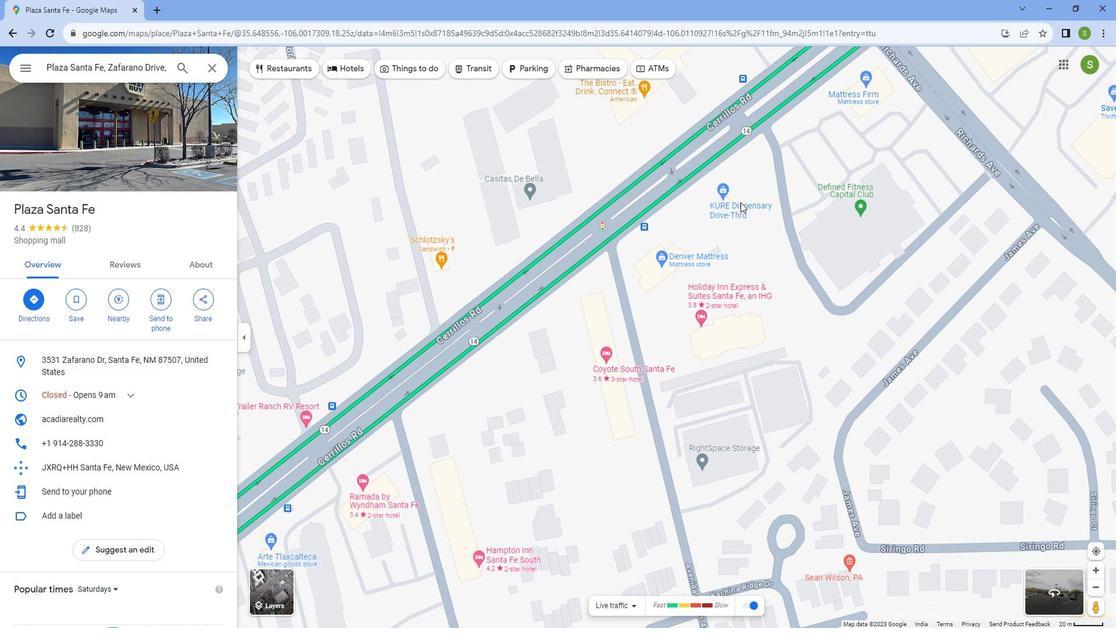 
Action: Mouse scrolled (752, 205) with delta (0, 0)
Screenshot: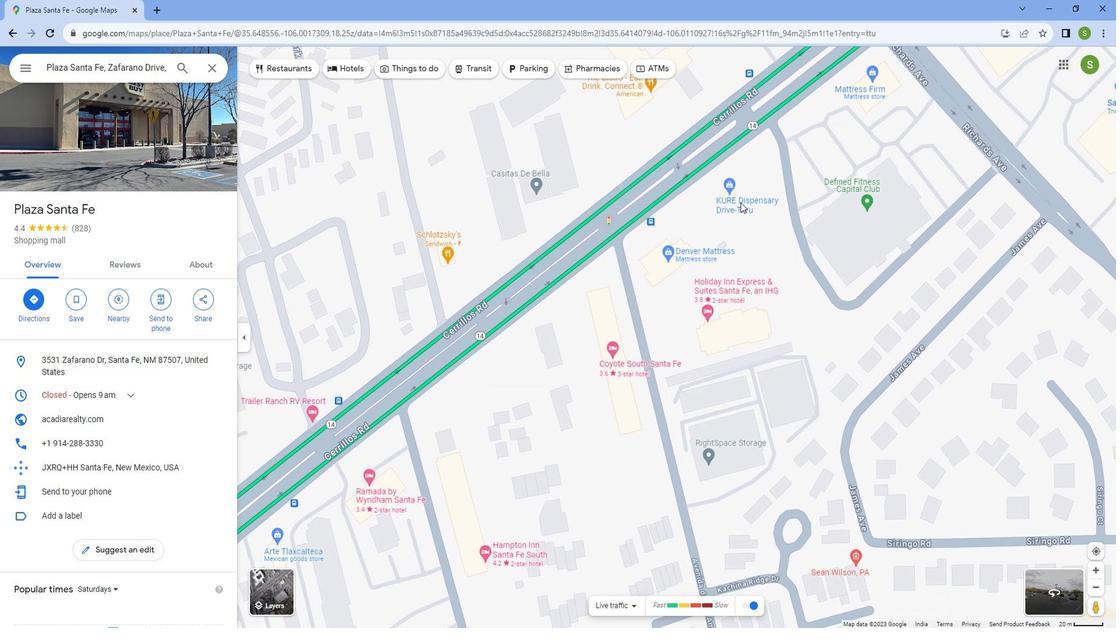 
Action: Mouse scrolled (752, 205) with delta (0, 0)
Screenshot: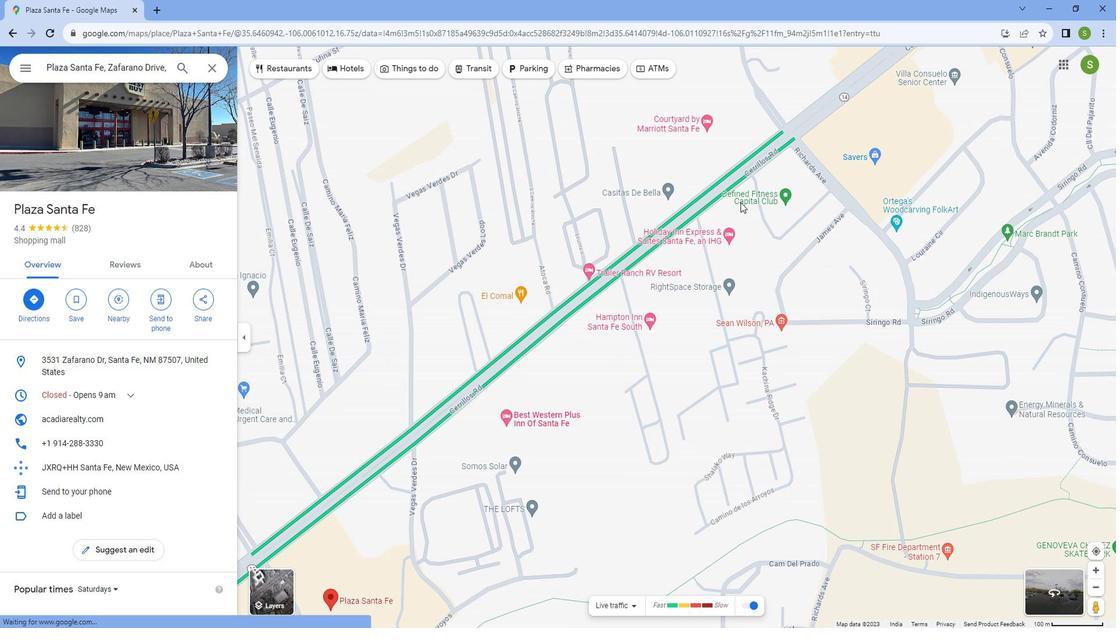 
Action: Mouse scrolled (752, 205) with delta (0, 0)
Screenshot: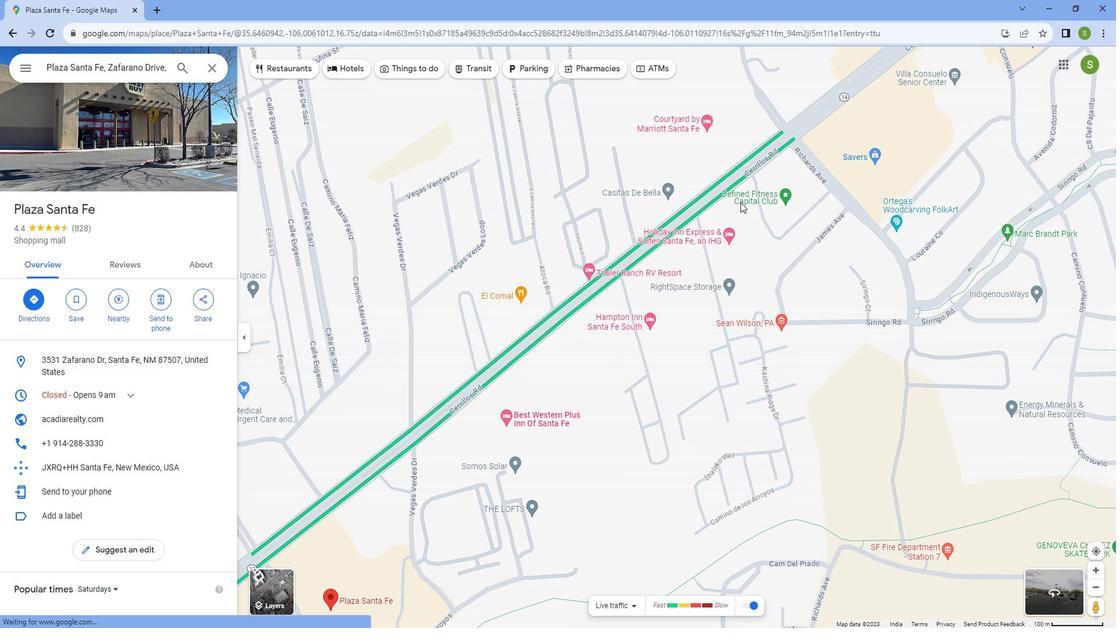 
Action: Mouse scrolled (752, 205) with delta (0, 0)
Screenshot: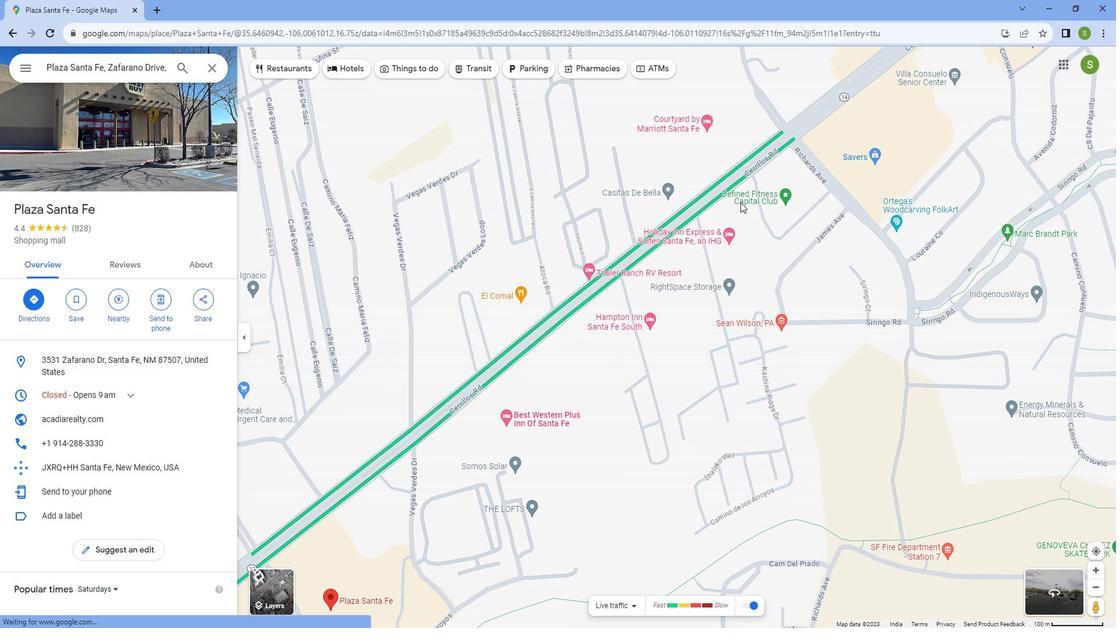 
Action: Mouse scrolled (752, 205) with delta (0, 0)
Screenshot: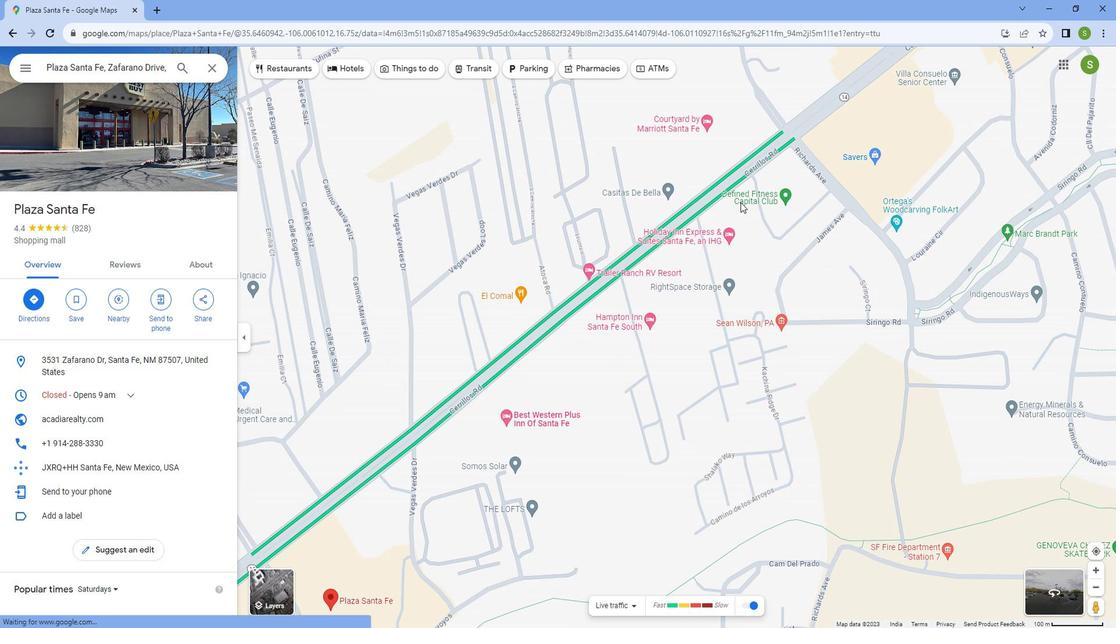 
Action: Mouse scrolled (752, 205) with delta (0, 0)
Screenshot: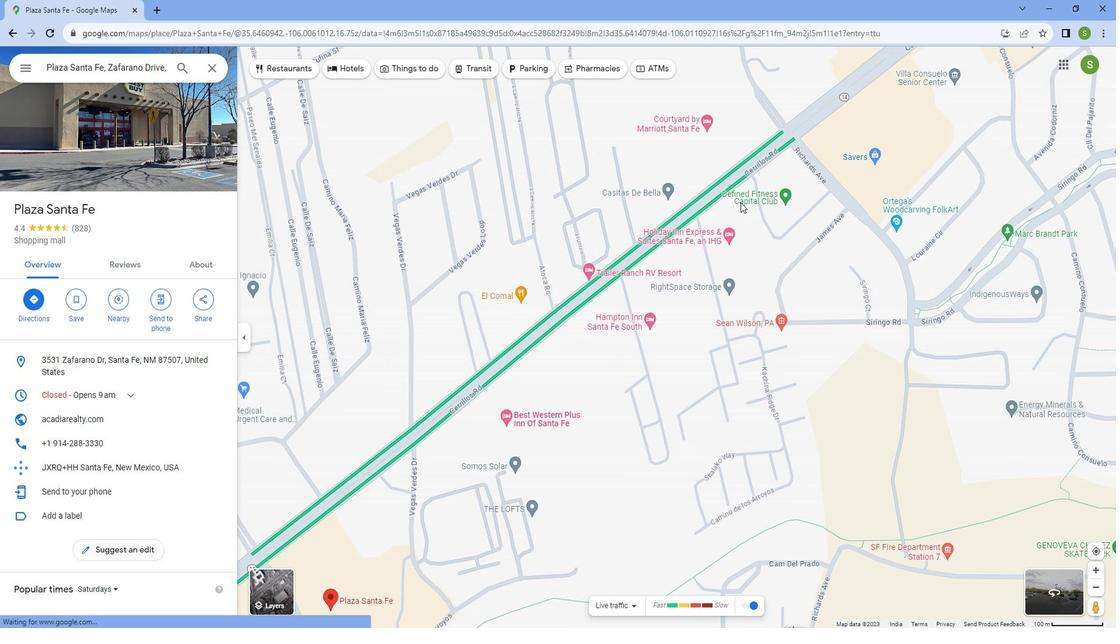 
Action: Mouse scrolled (752, 205) with delta (0, 0)
Screenshot: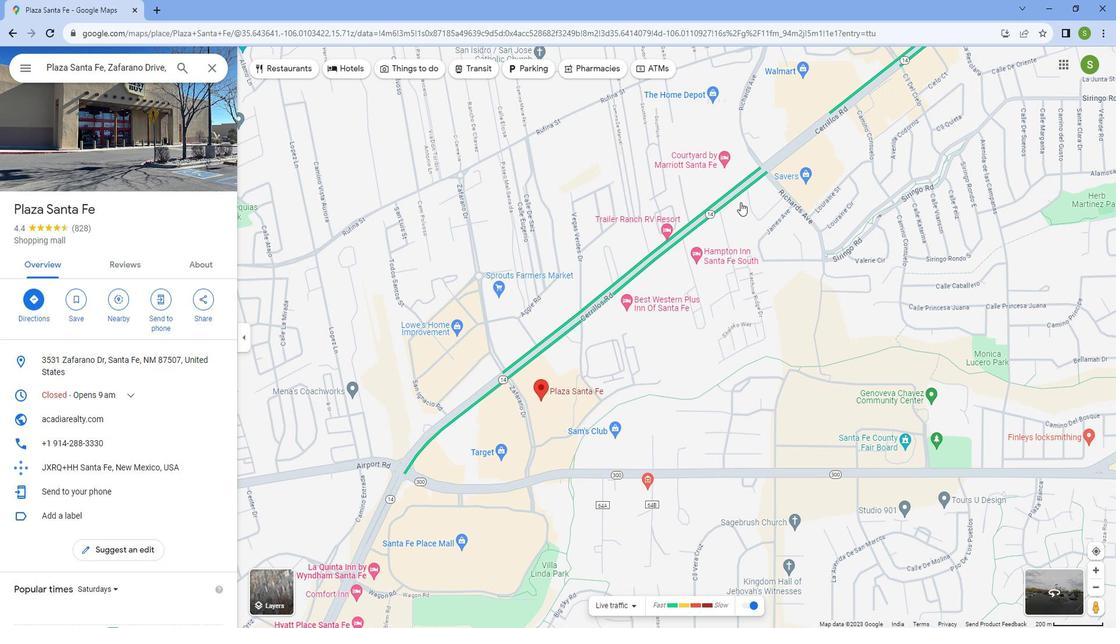 
Action: Mouse scrolled (752, 205) with delta (0, 0)
Screenshot: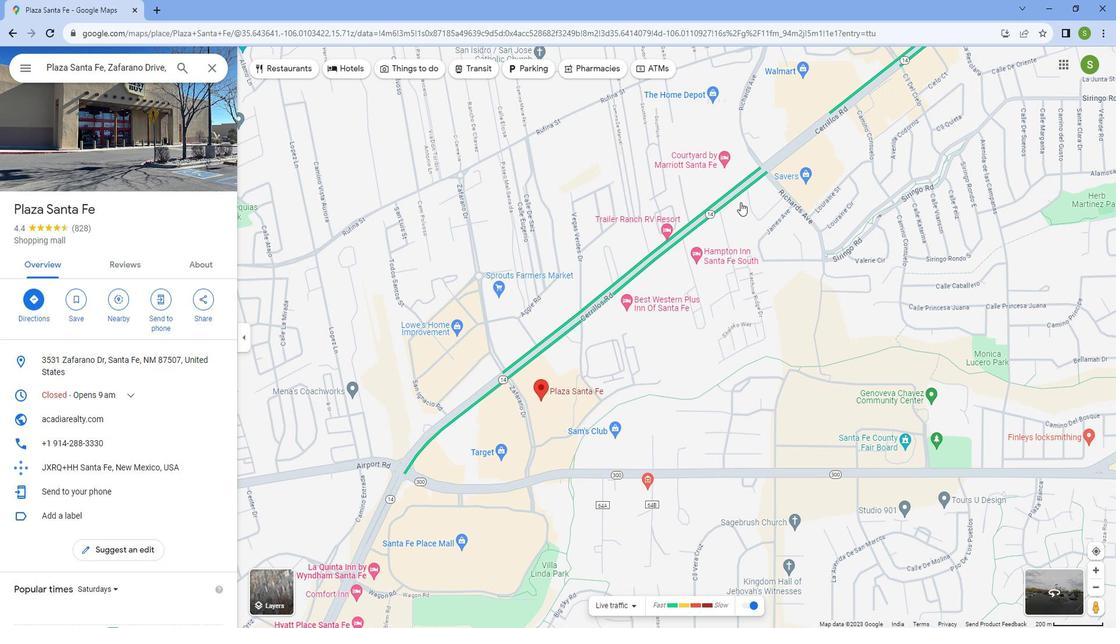 
Action: Mouse scrolled (752, 205) with delta (0, 0)
Screenshot: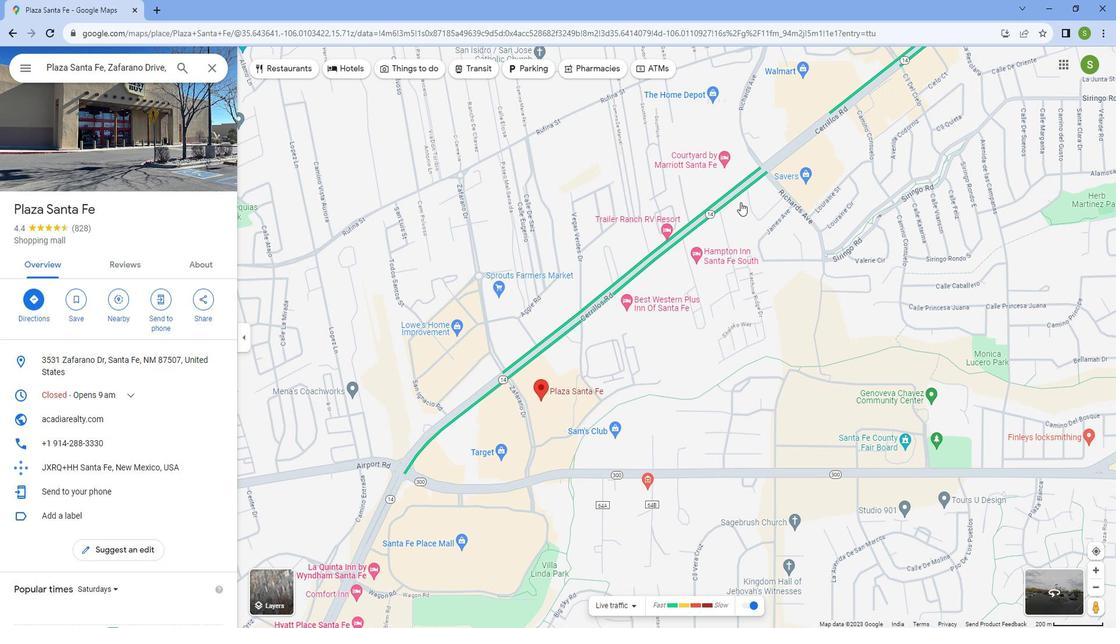 
Action: Mouse scrolled (752, 205) with delta (0, 0)
Screenshot: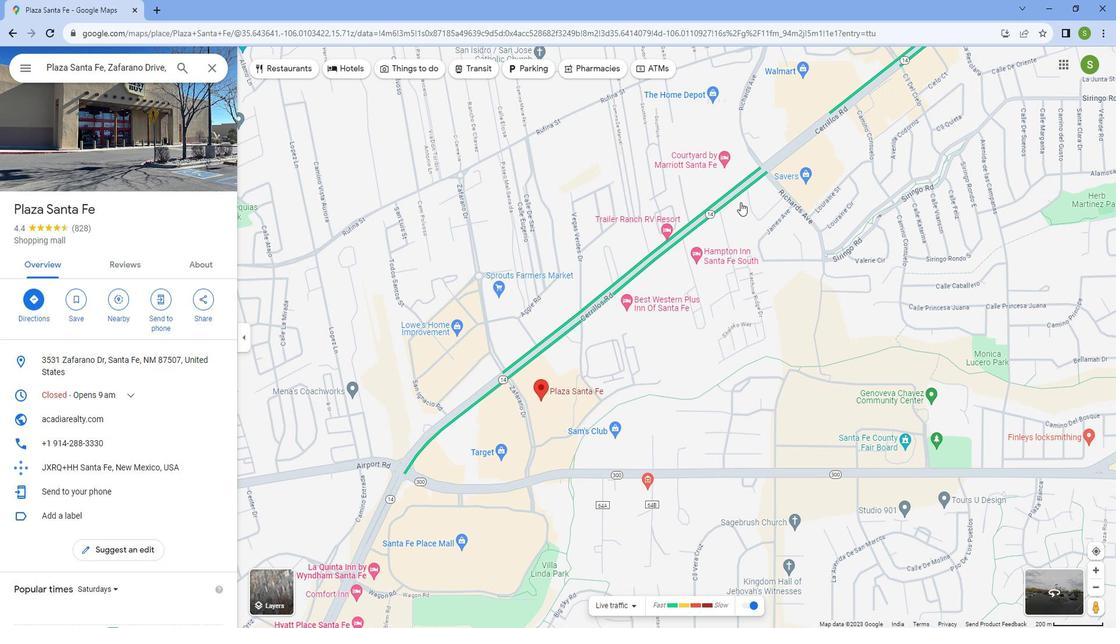 
Action: Mouse scrolled (752, 205) with delta (0, 0)
Screenshot: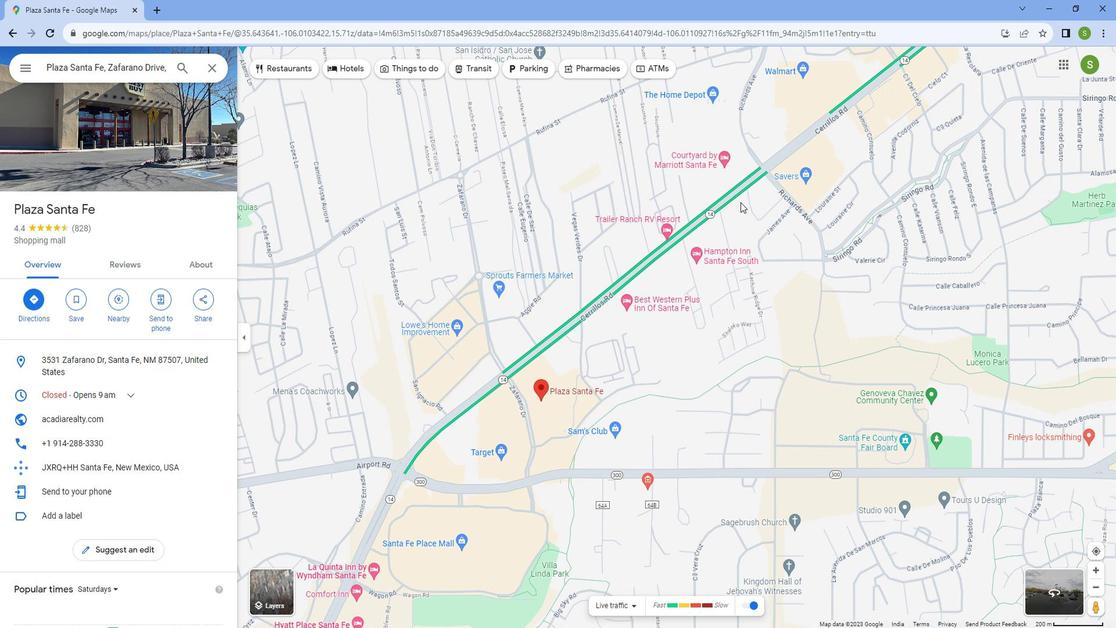 
Action: Mouse moved to (783, 421)
Screenshot: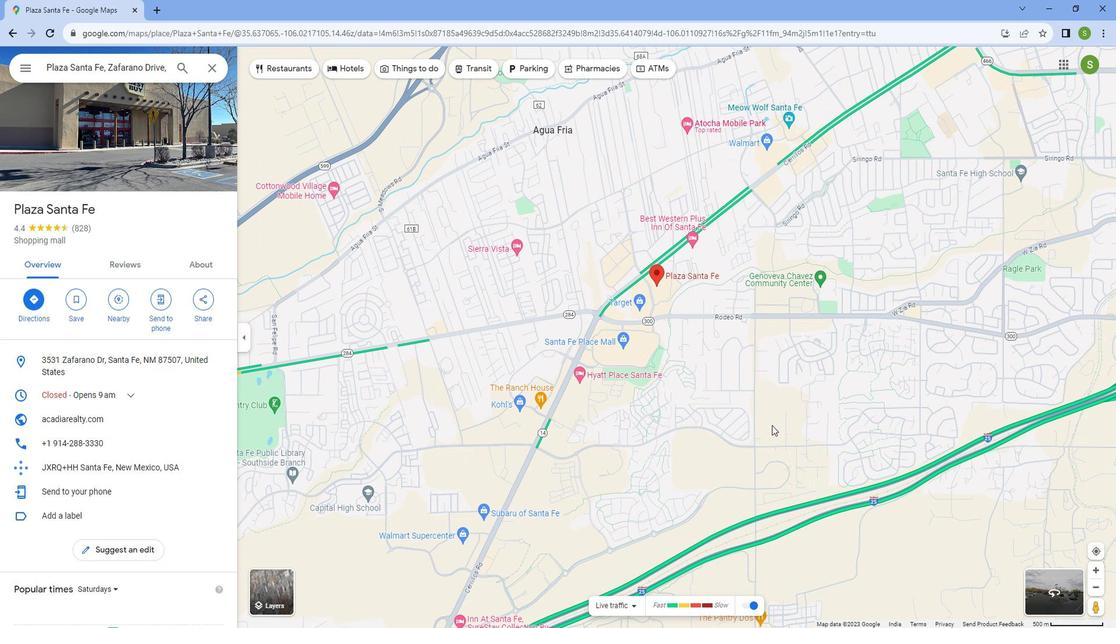 
Action: Mouse pressed left at (783, 421)
Screenshot: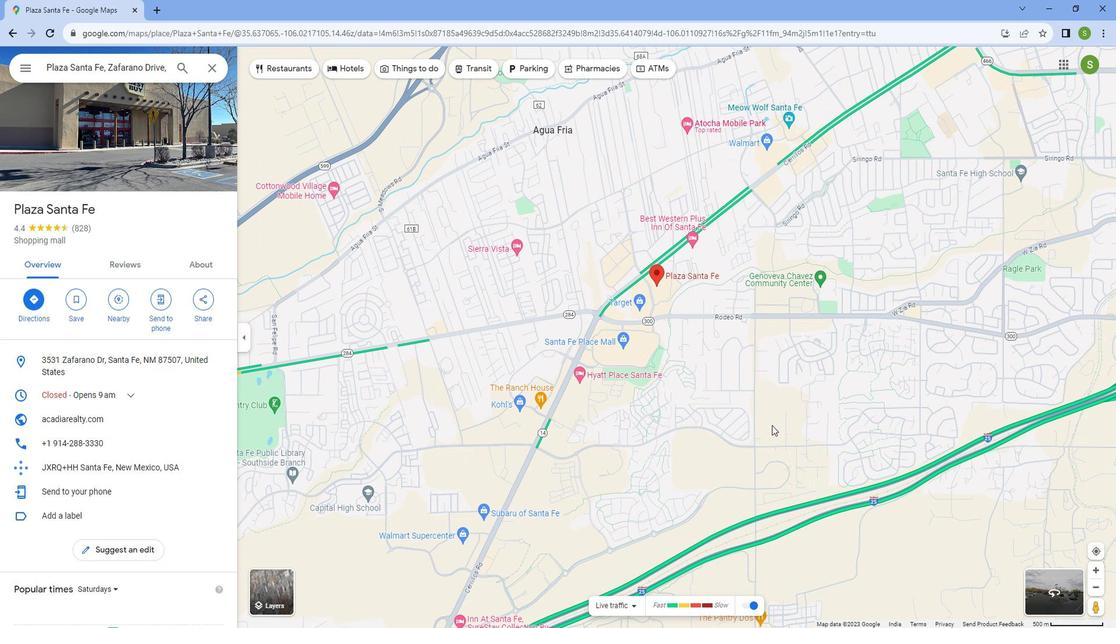 
Action: Mouse moved to (481, 291)
Screenshot: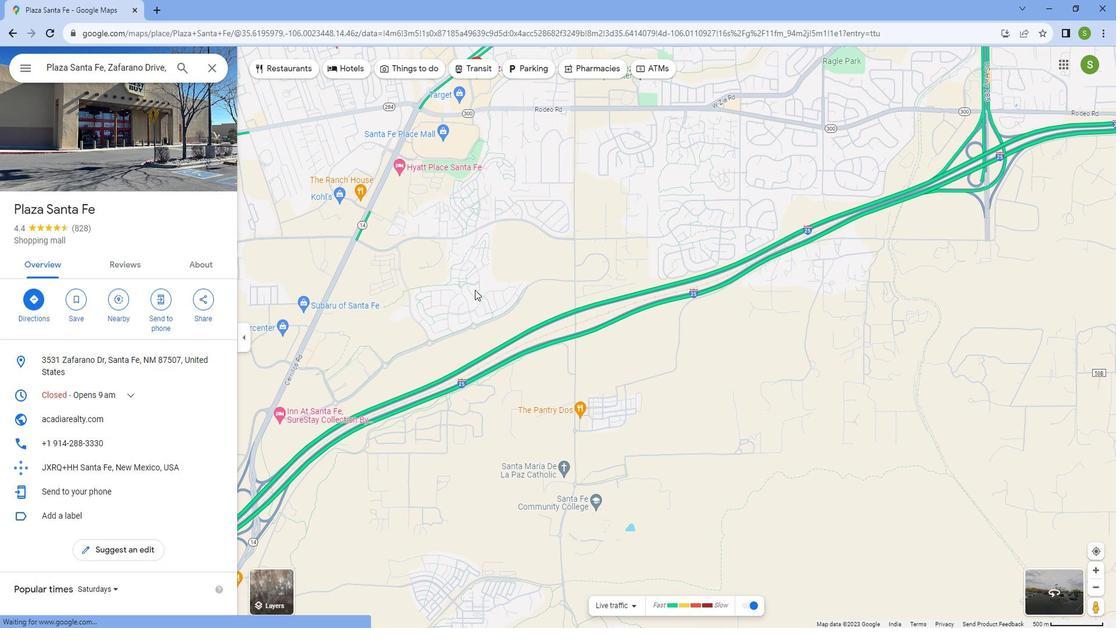 
Action: Mouse scrolled (481, 291) with delta (0, 0)
Screenshot: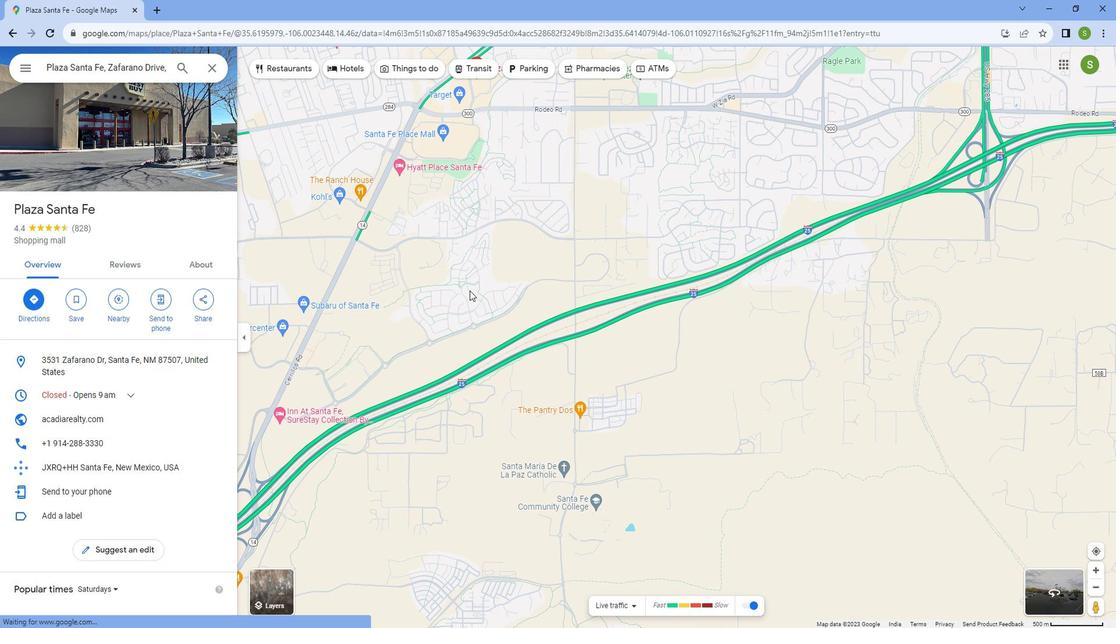 
Action: Mouse scrolled (481, 291) with delta (0, 0)
Screenshot: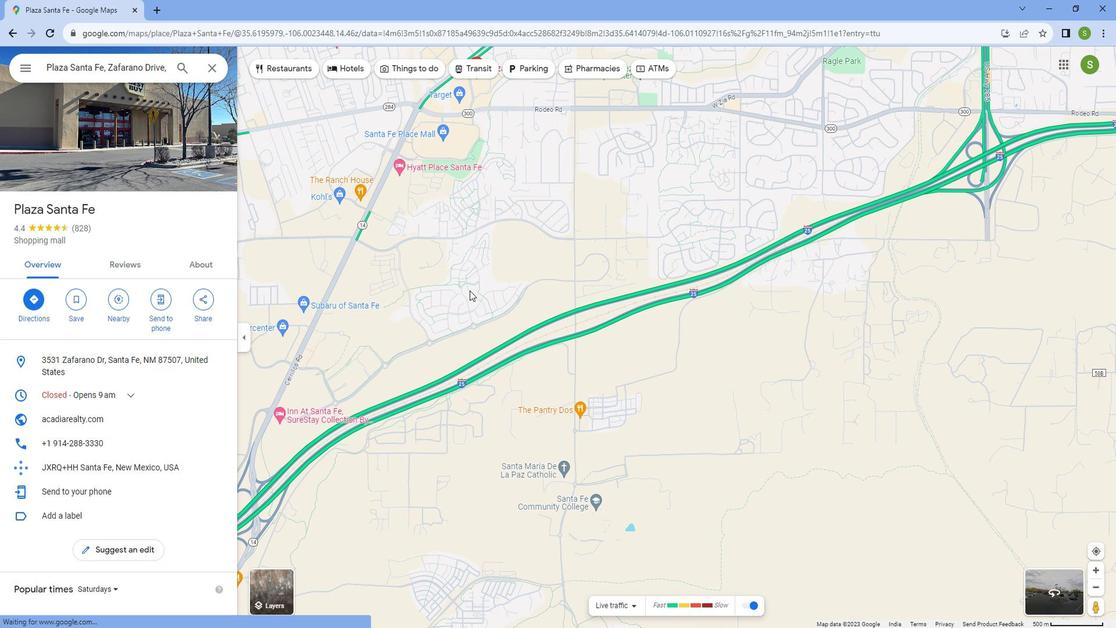 
Action: Mouse scrolled (481, 291) with delta (0, 0)
Screenshot: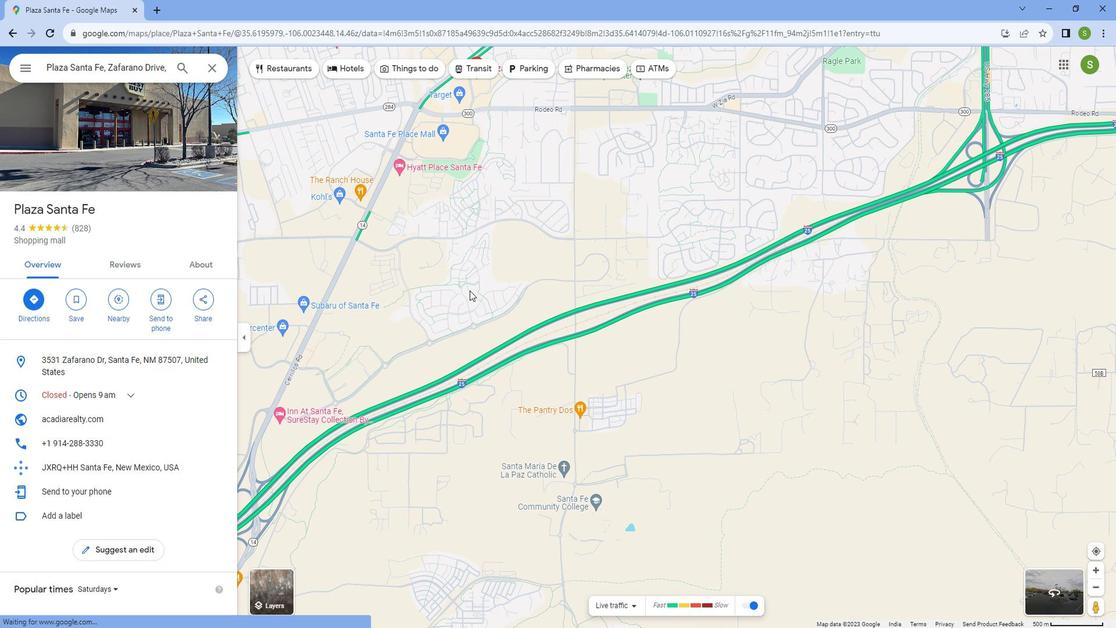 
Action: Mouse scrolled (481, 291) with delta (0, 0)
Screenshot: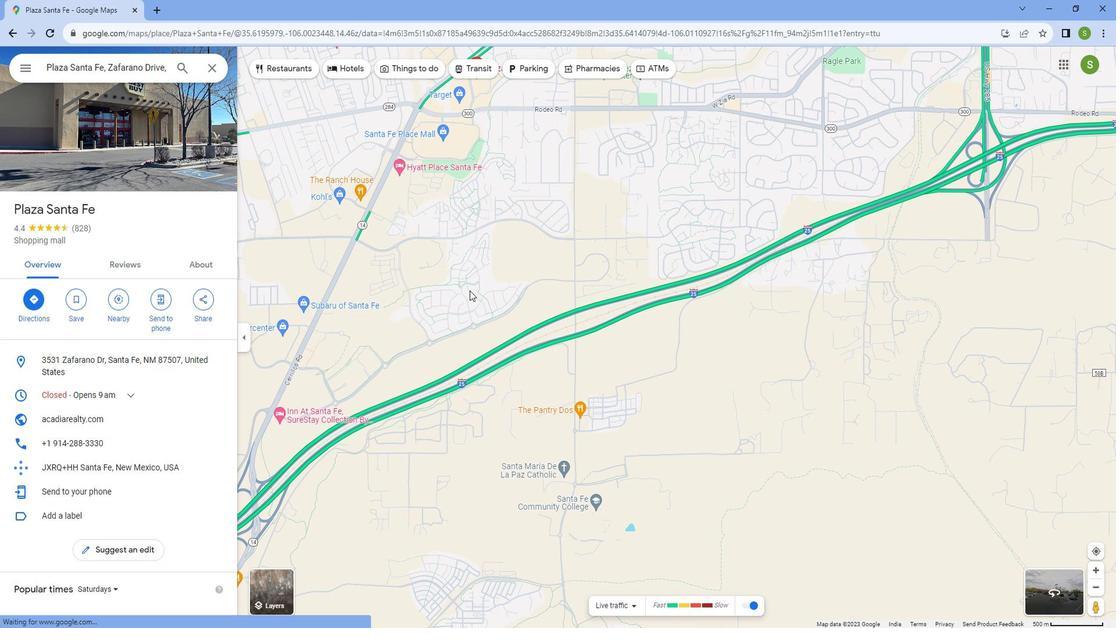 
Action: Mouse scrolled (481, 291) with delta (0, 0)
Screenshot: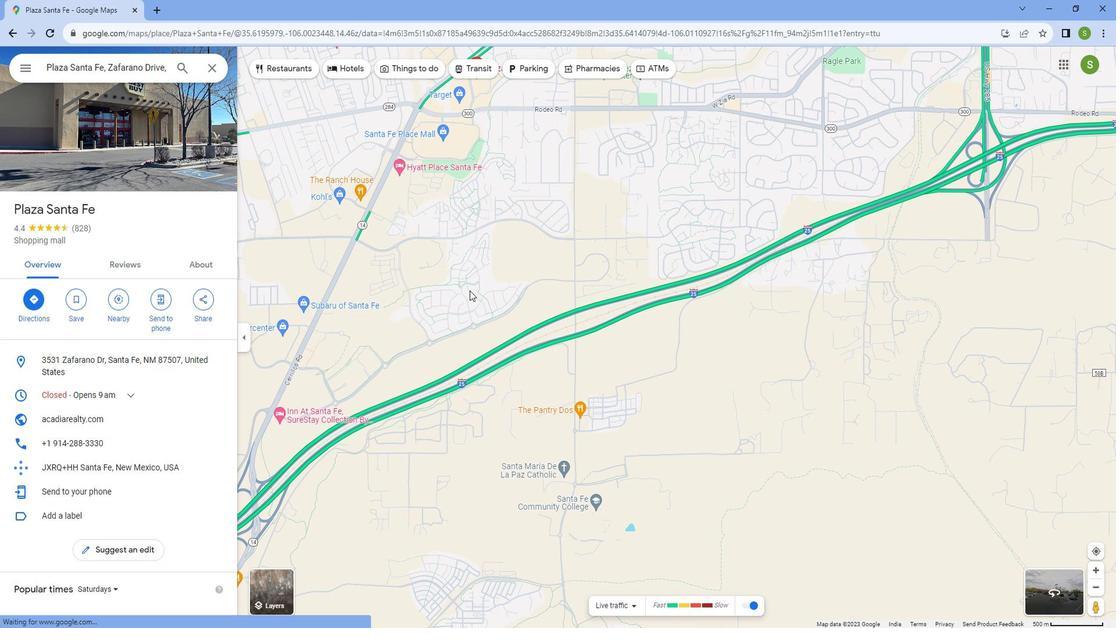 
Action: Mouse scrolled (481, 291) with delta (0, 0)
Screenshot: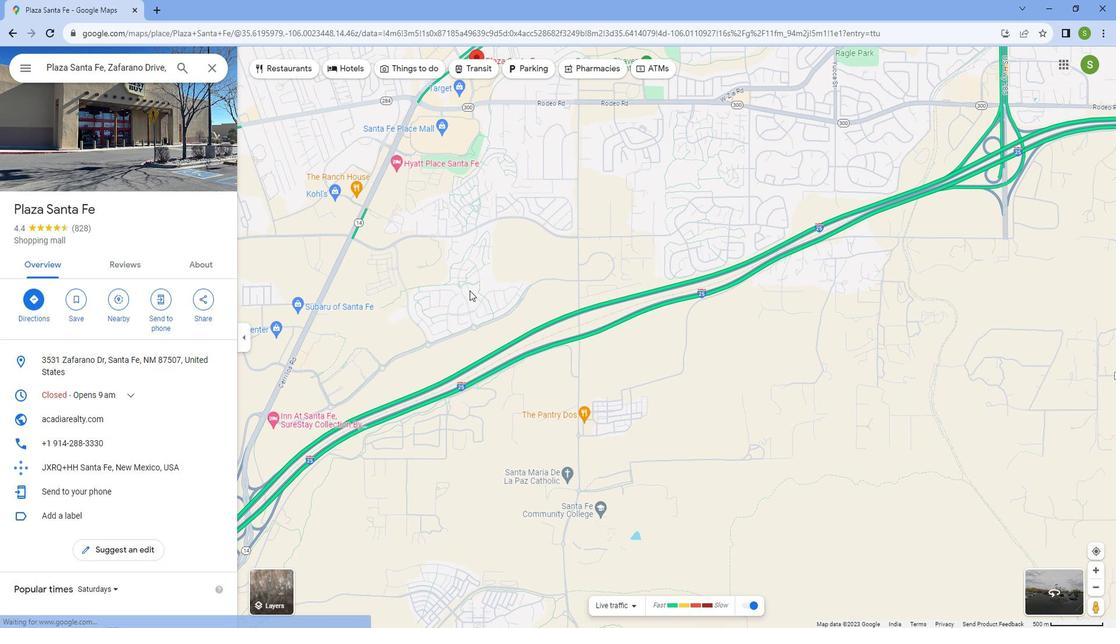 
Action: Mouse moved to (480, 291)
Screenshot: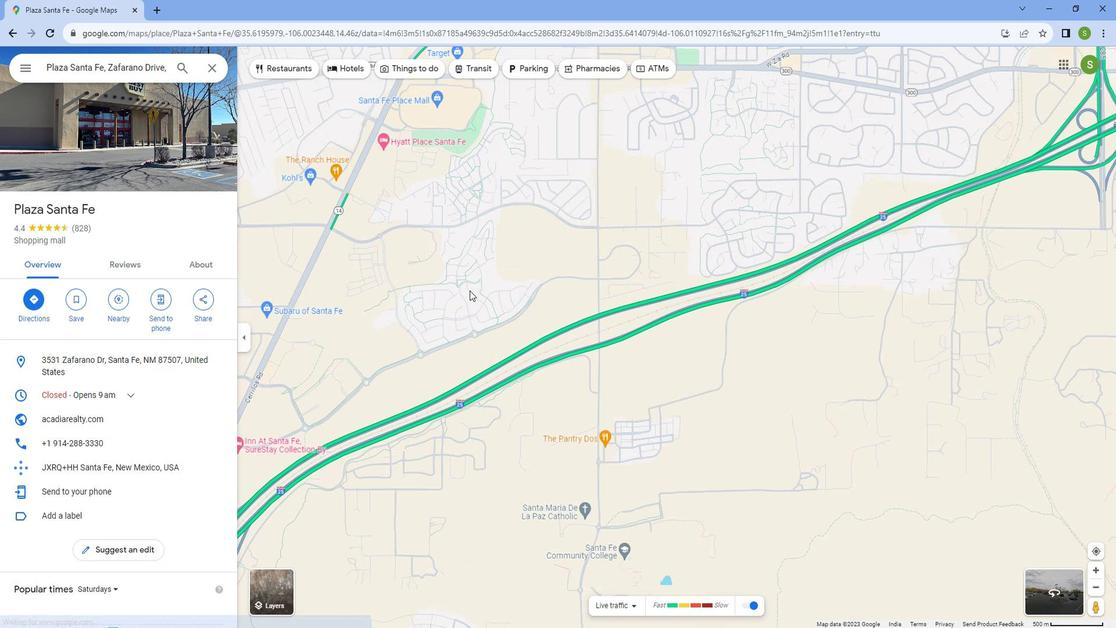 
Action: Mouse scrolled (480, 291) with delta (0, 0)
Screenshot: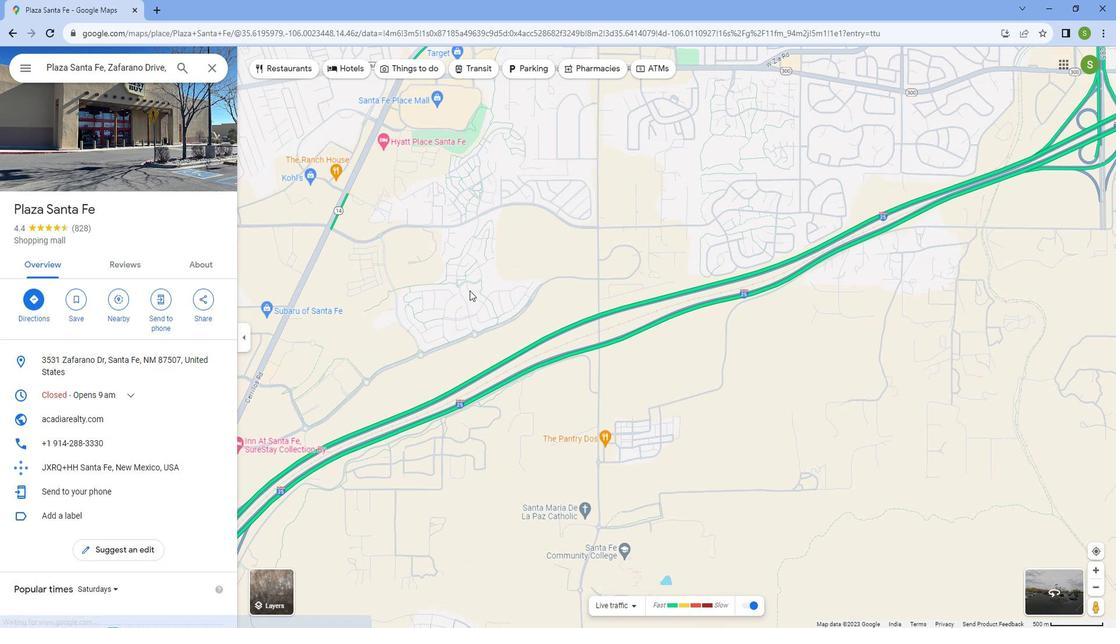 
Action: Mouse moved to (692, 369)
Screenshot: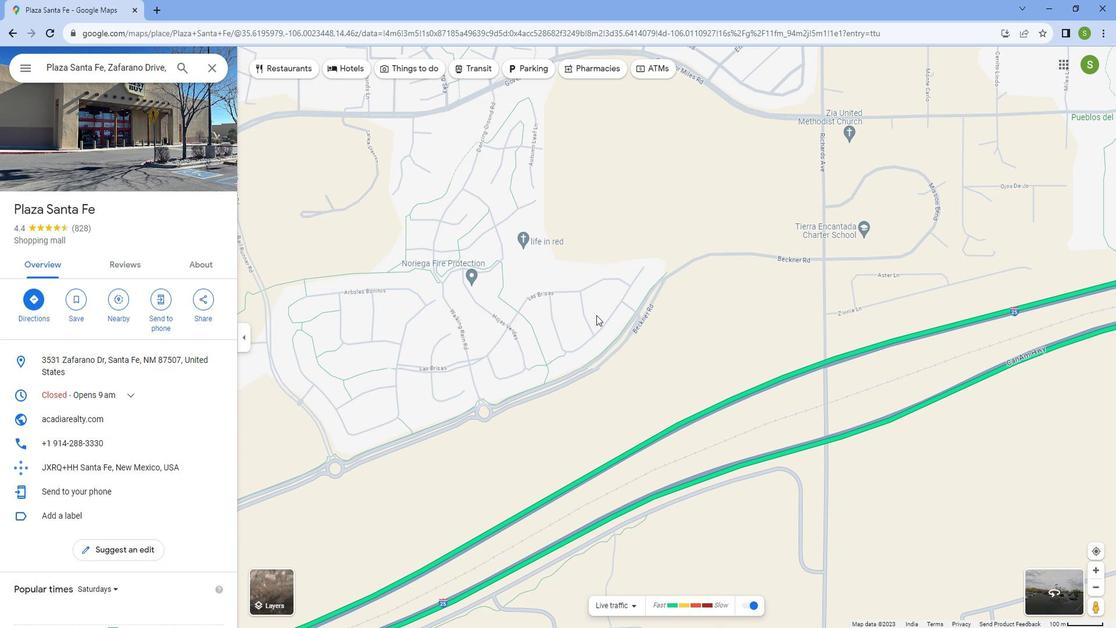 
Action: Mouse pressed left at (692, 369)
Screenshot: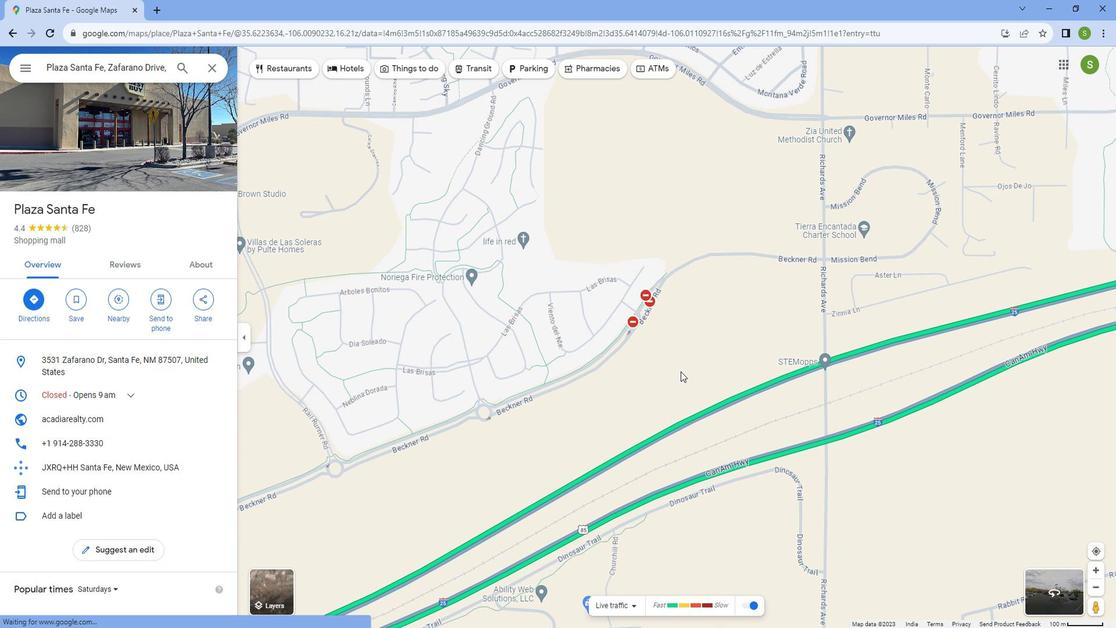 
Action: Mouse moved to (818, 299)
Screenshot: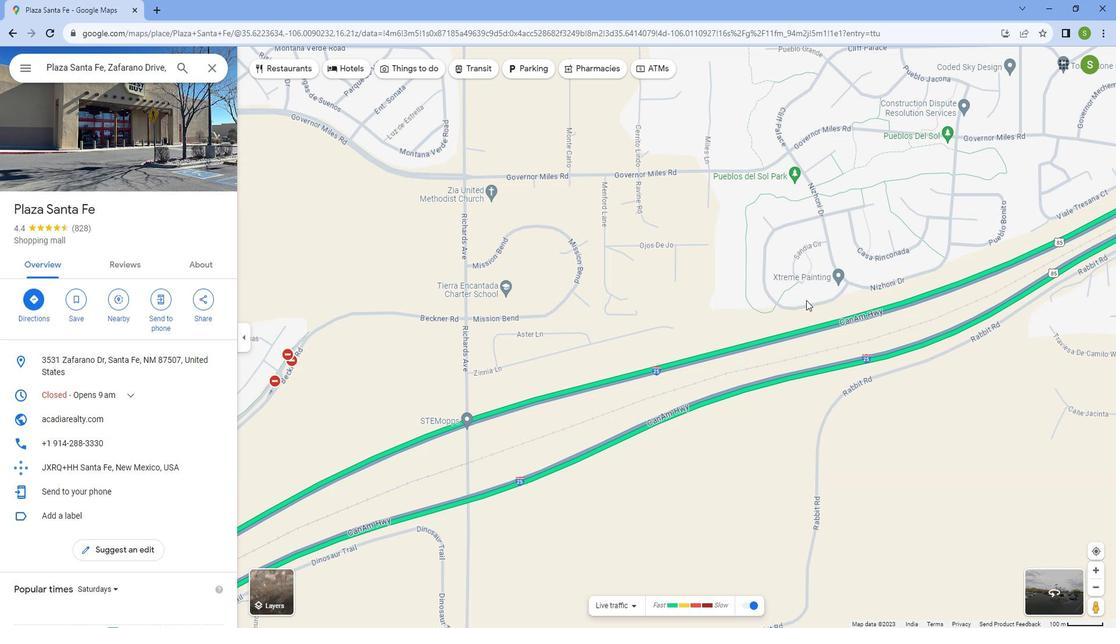 
Action: Mouse pressed left at (818, 299)
Screenshot: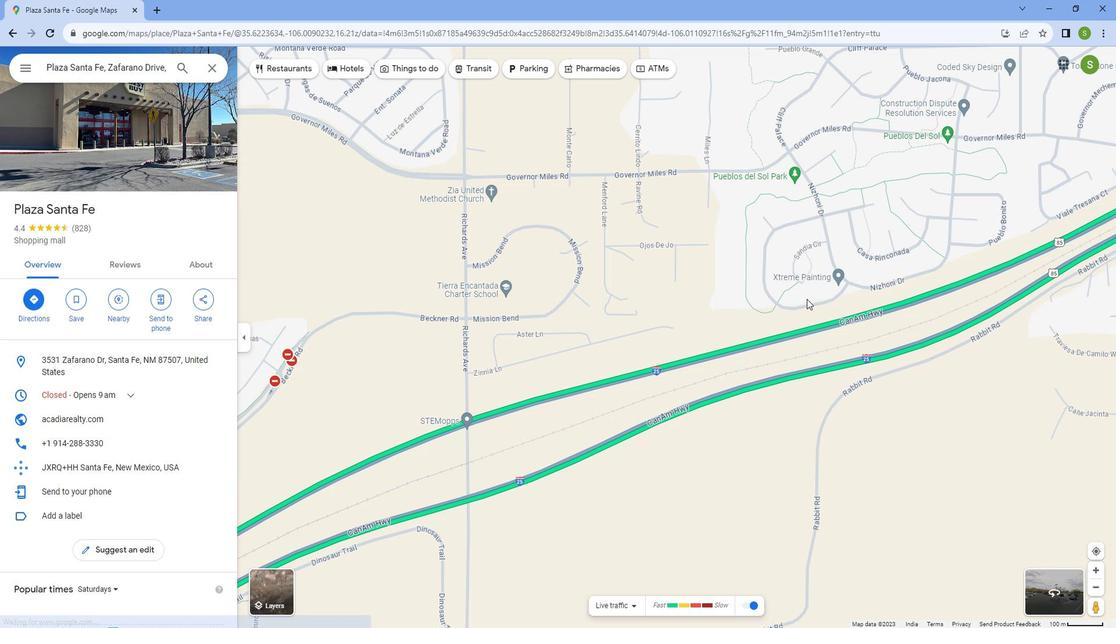 
Action: Mouse moved to (456, 364)
Screenshot: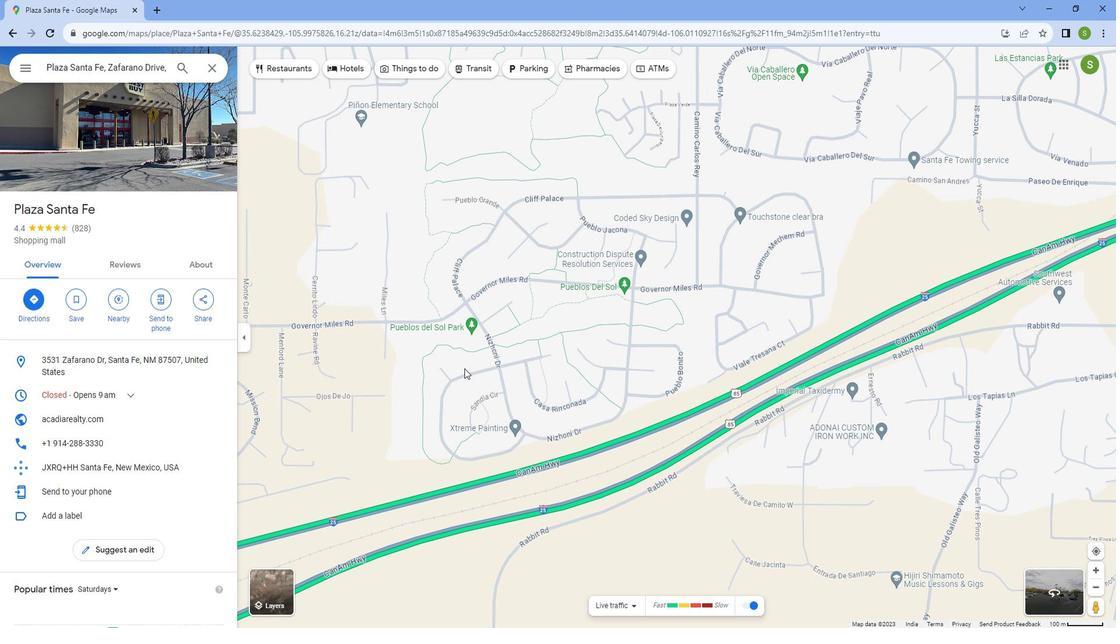 
Action: Mouse pressed left at (456, 364)
Screenshot: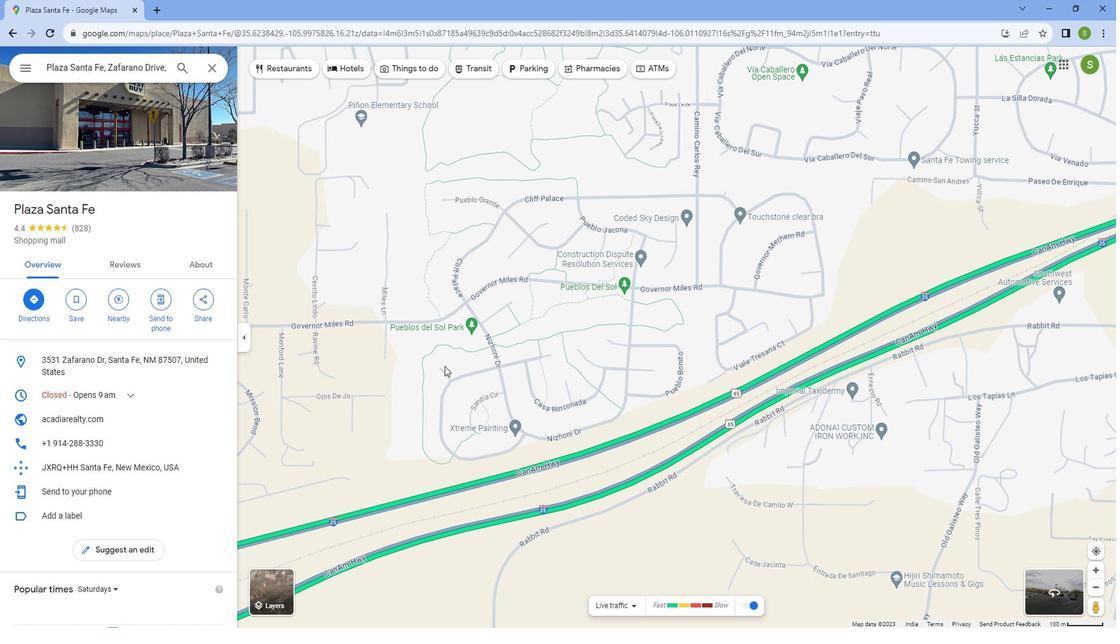 
Action: Mouse moved to (441, 318)
Screenshot: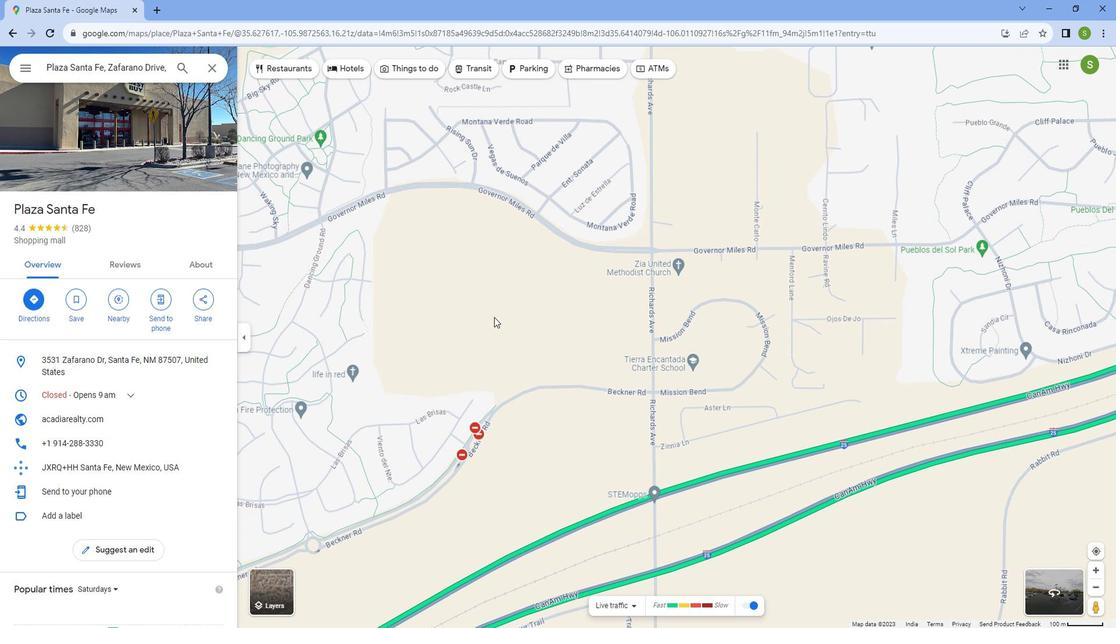 
Action: Mouse pressed left at (441, 318)
Screenshot: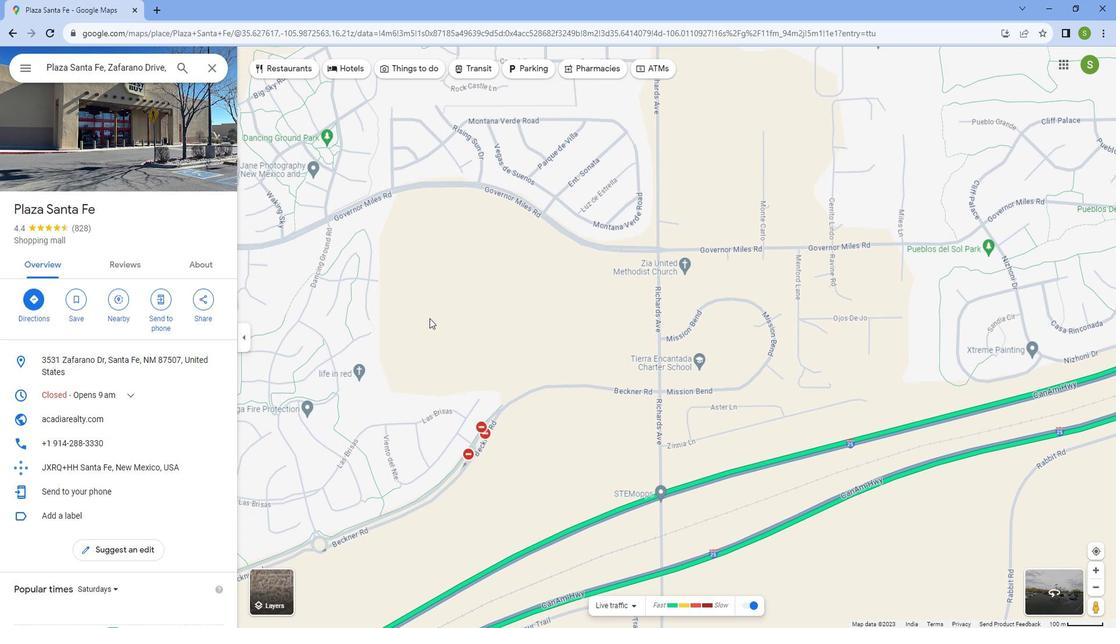 
Action: Mouse moved to (356, 244)
Screenshot: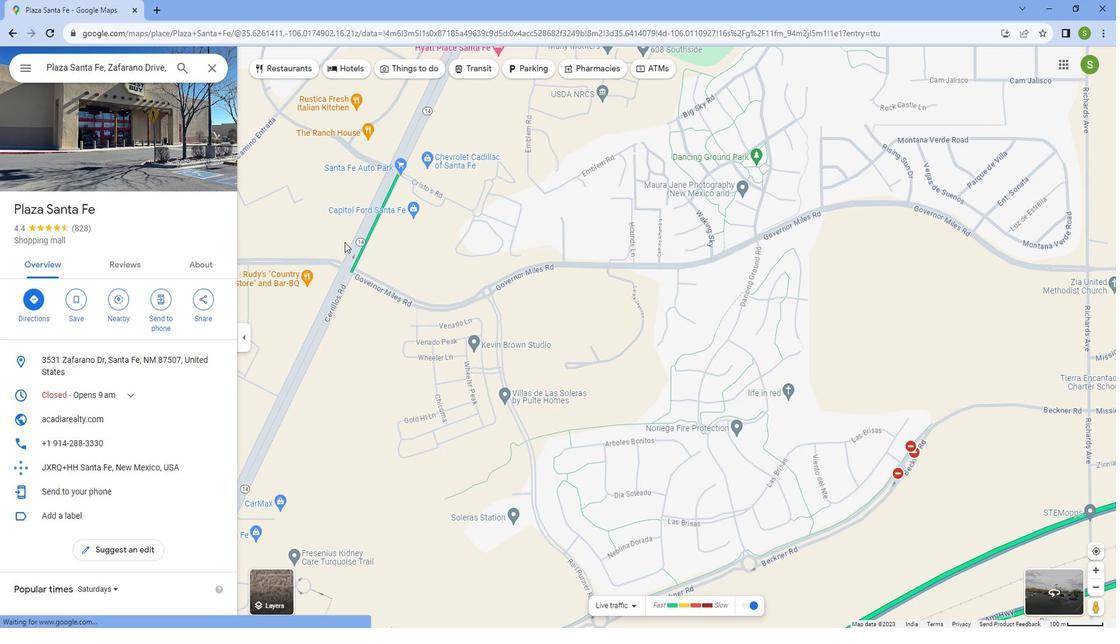 
Action: Mouse pressed left at (356, 244)
Screenshot: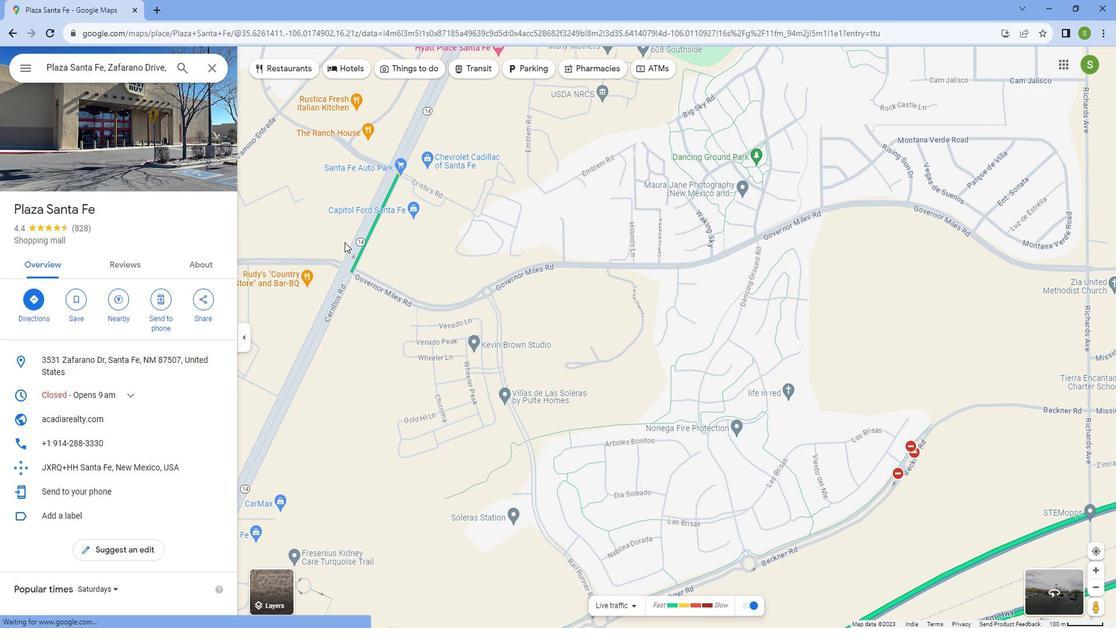 
Action: Mouse moved to (660, 247)
Screenshot: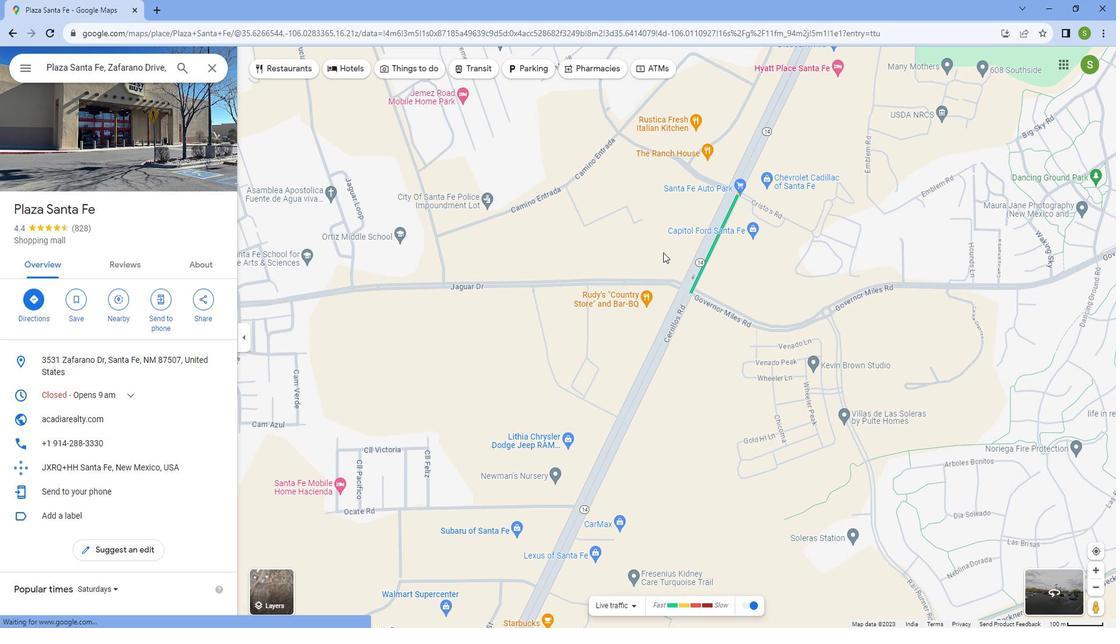 
Action: Mouse scrolled (660, 246) with delta (0, 0)
Screenshot: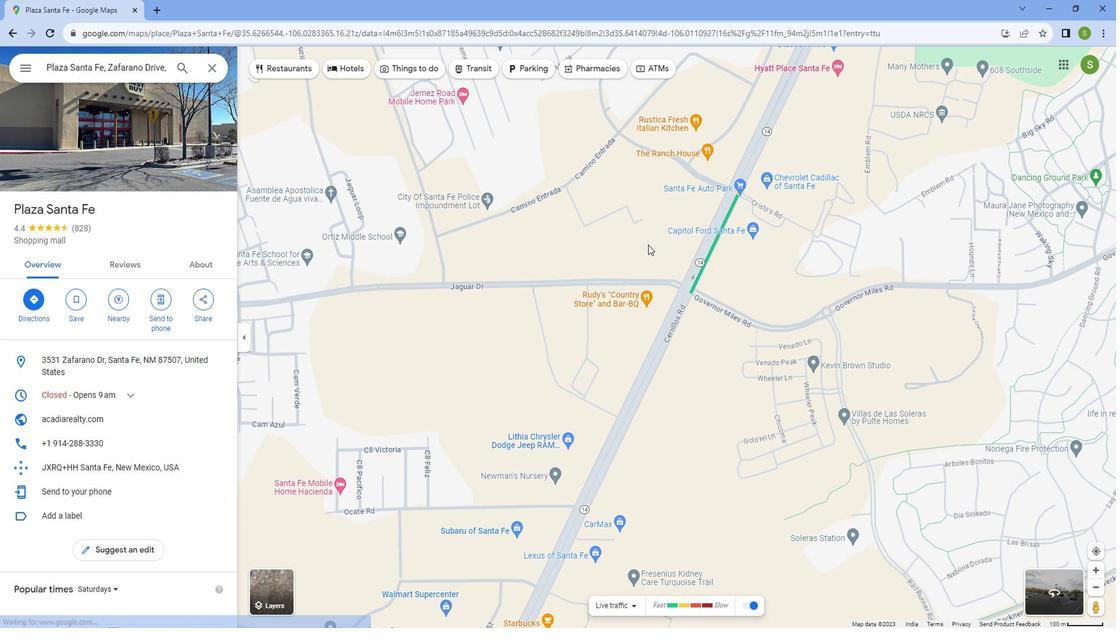 
Action: Mouse scrolled (660, 246) with delta (0, 0)
Screenshot: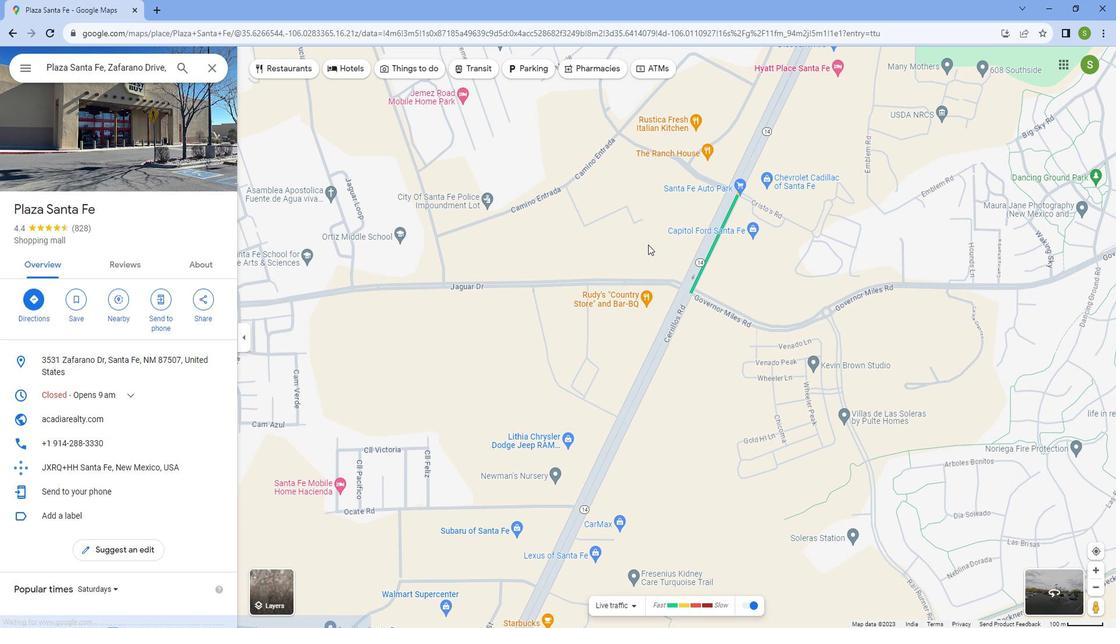 
Action: Mouse scrolled (660, 246) with delta (0, 0)
Screenshot: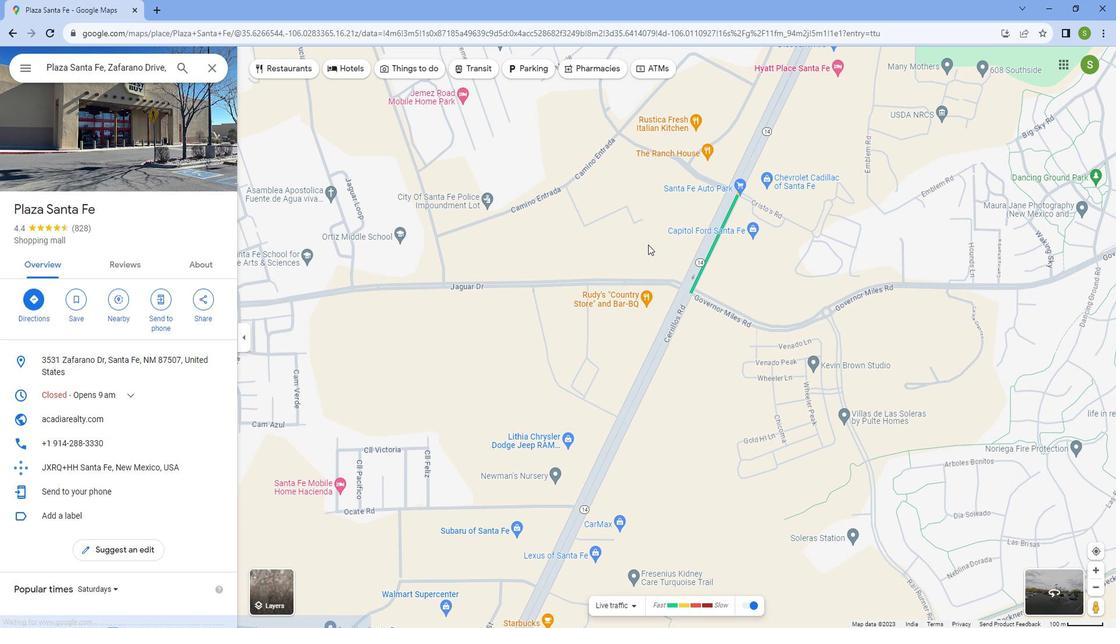 
Action: Mouse scrolled (660, 246) with delta (0, 0)
Screenshot: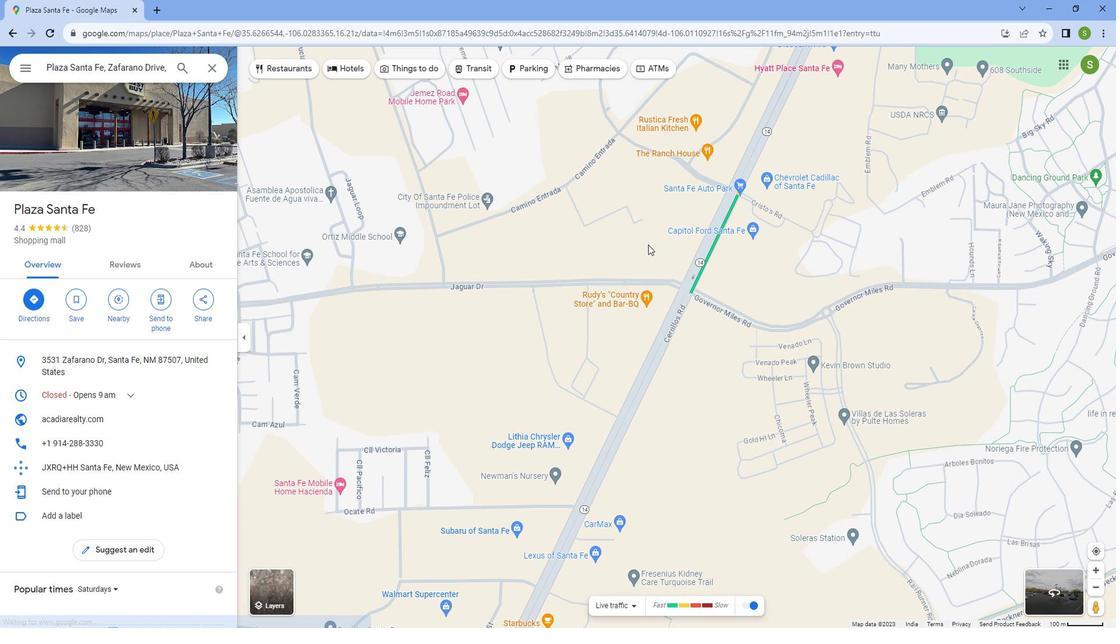 
Action: Mouse scrolled (660, 246) with delta (0, 0)
Screenshot: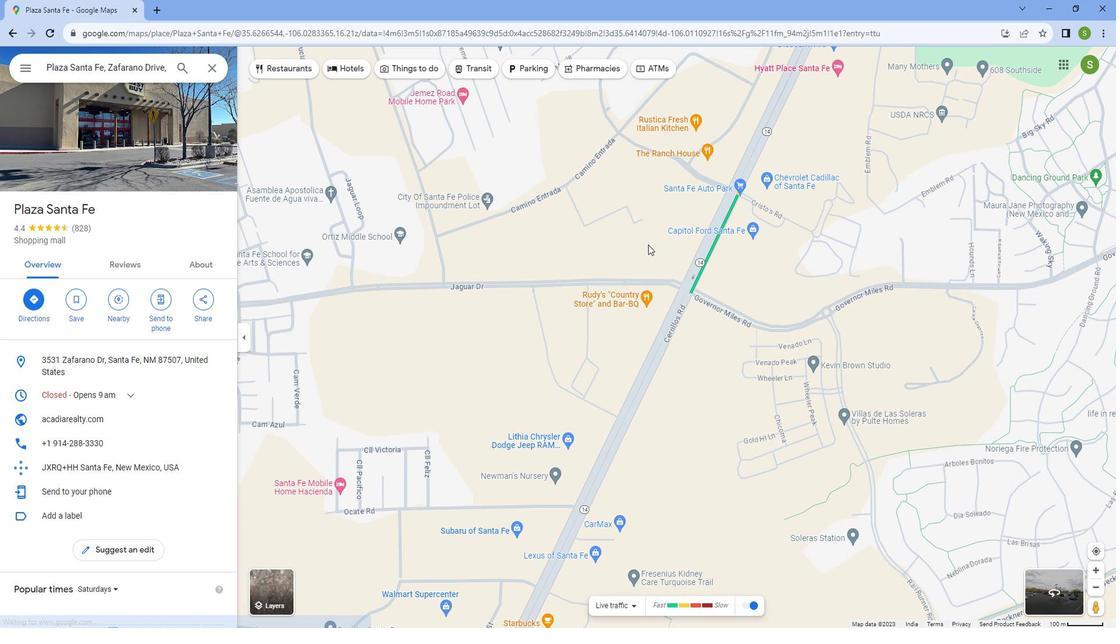 
Action: Mouse scrolled (660, 246) with delta (0, 0)
Screenshot: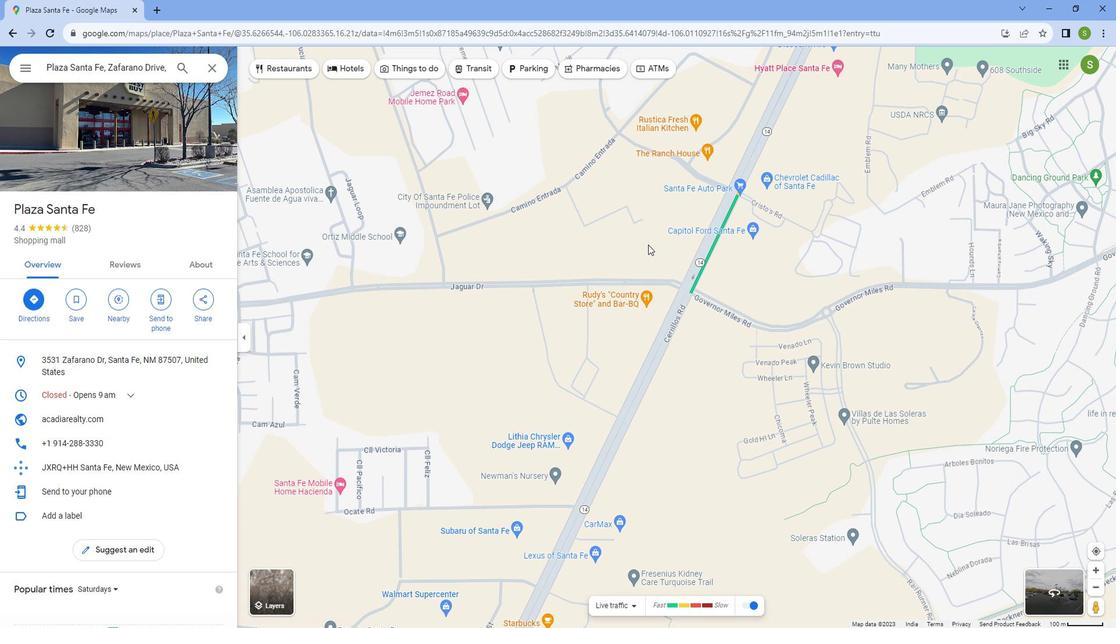 
Action: Mouse scrolled (660, 246) with delta (0, 0)
Screenshot: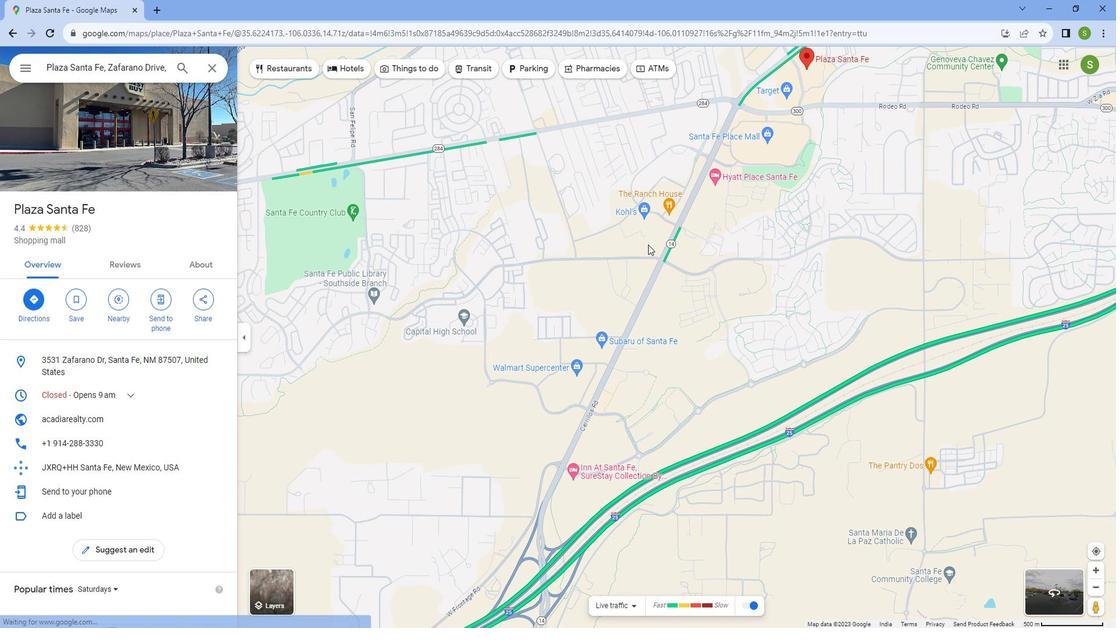 
Action: Mouse scrolled (660, 246) with delta (0, 0)
Screenshot: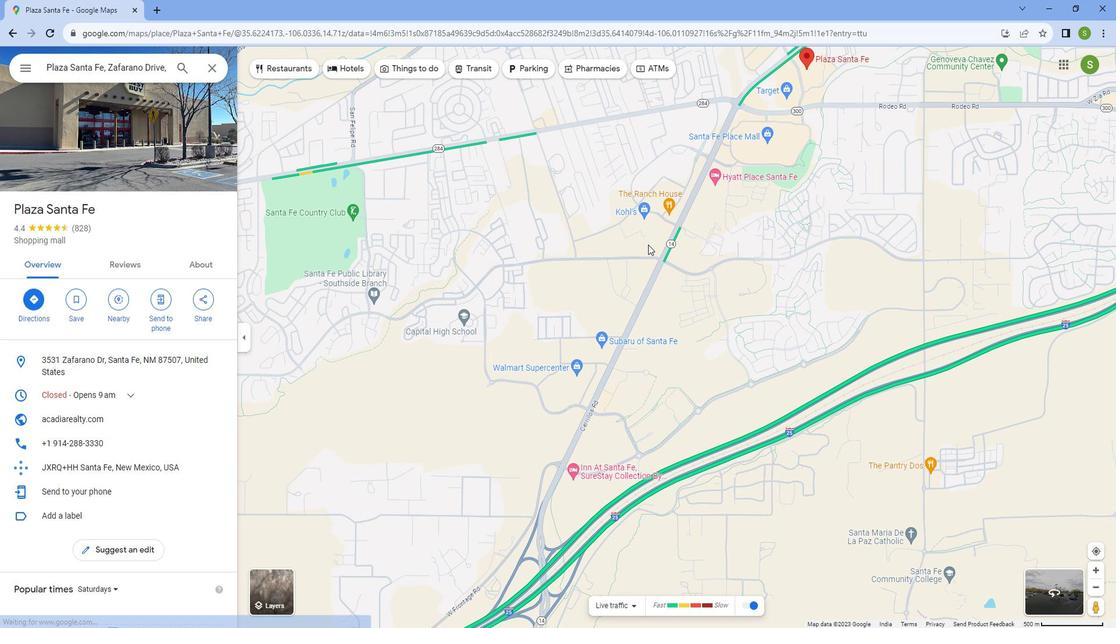 
Action: Mouse moved to (479, 221)
Screenshot: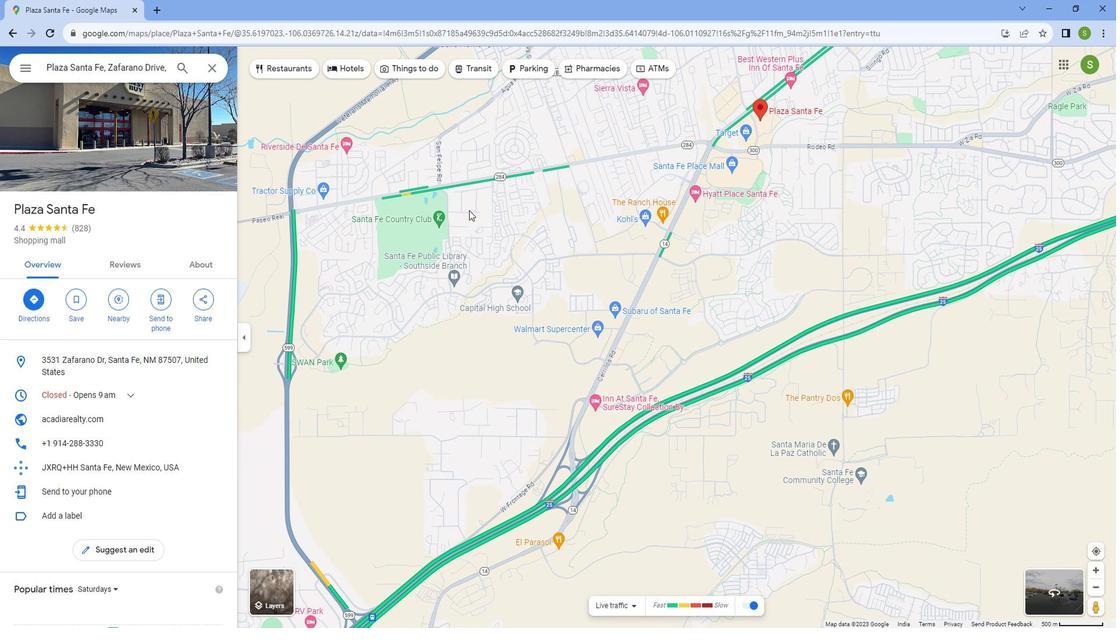 
Action: Mouse pressed left at (479, 221)
Screenshot: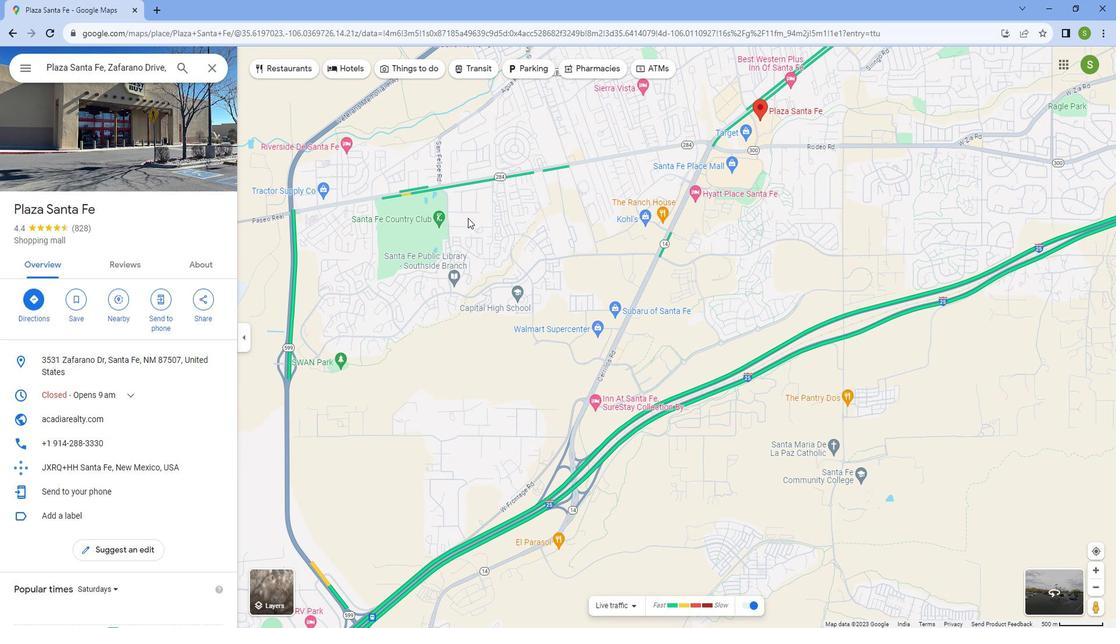 
Action: Mouse moved to (614, 236)
Screenshot: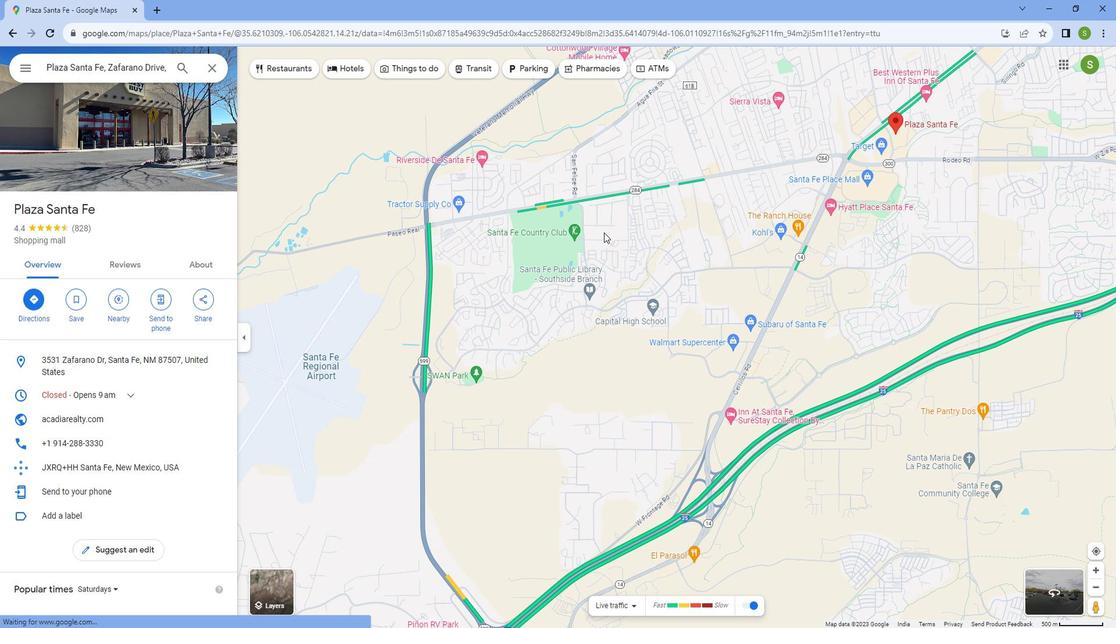 
Action: Mouse scrolled (614, 235) with delta (0, 0)
Screenshot: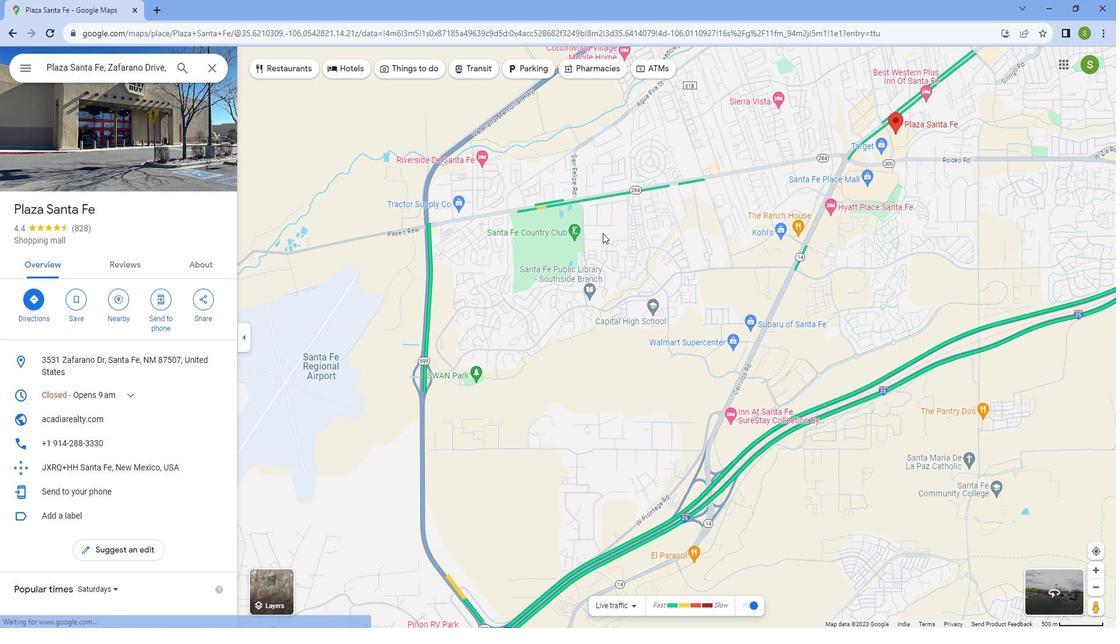 
Action: Mouse scrolled (614, 235) with delta (0, 0)
Screenshot: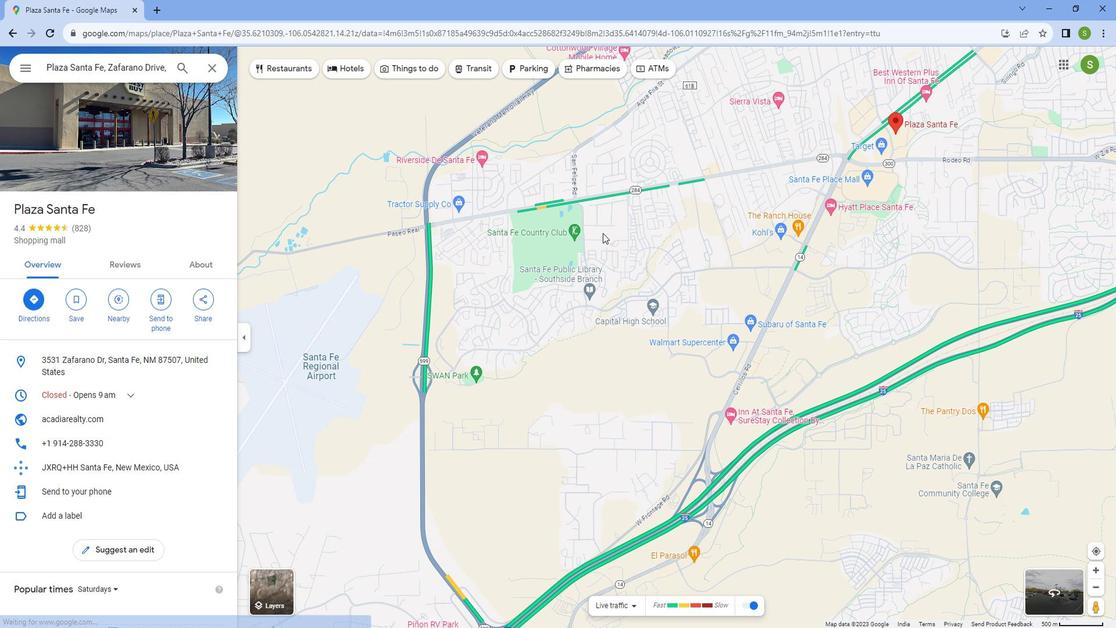 
Action: Mouse scrolled (614, 235) with delta (0, 0)
Screenshot: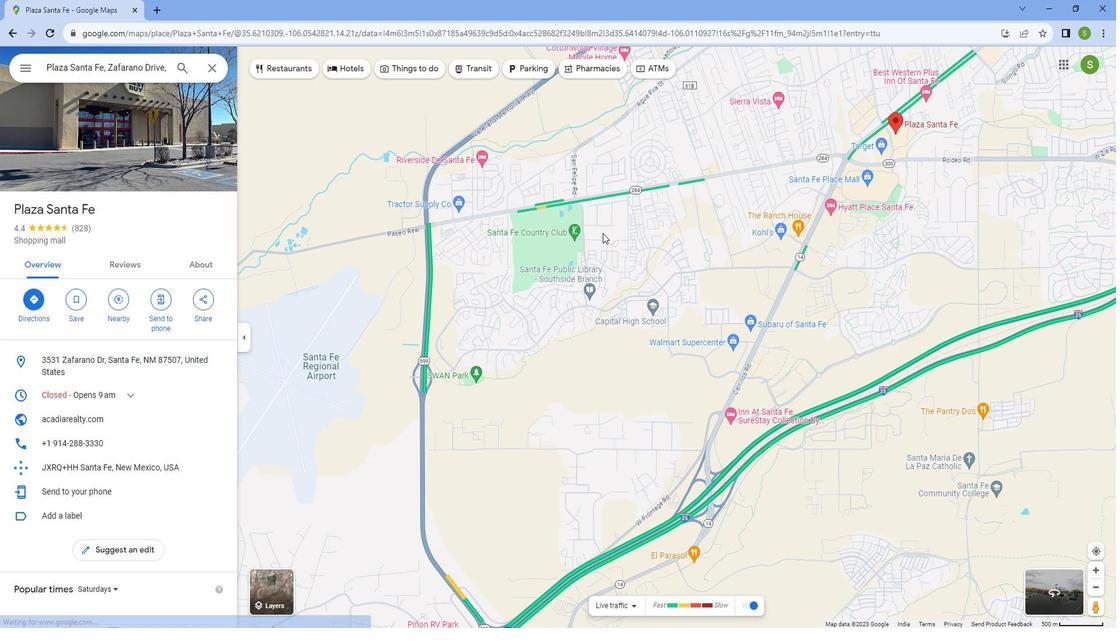 
Action: Mouse scrolled (614, 235) with delta (0, 0)
Screenshot: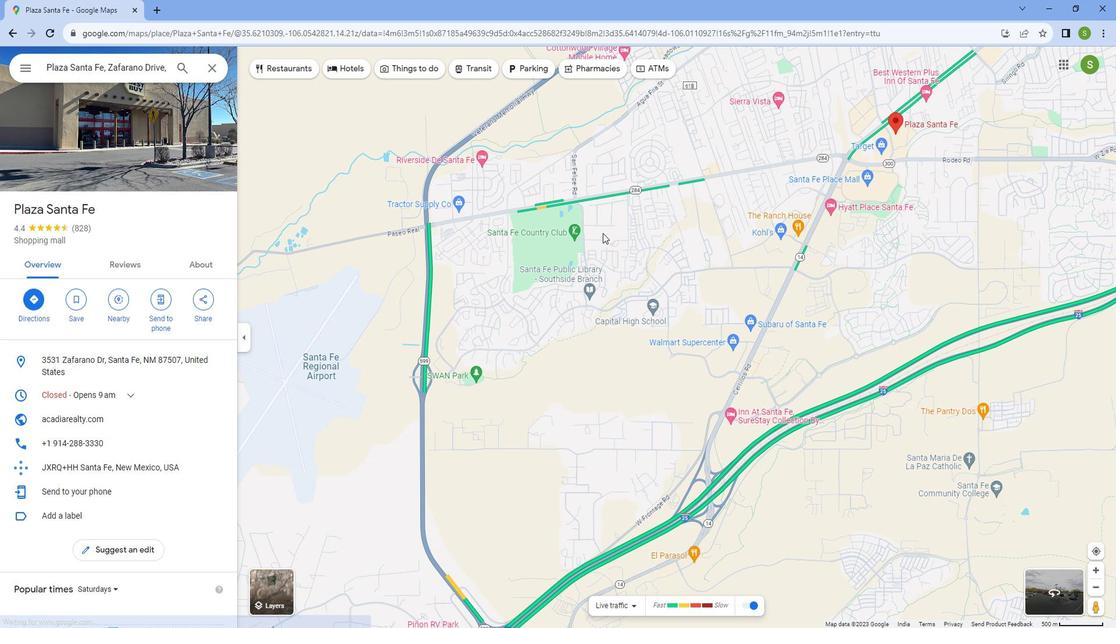 
